 Task: Add a signature Kayla Brown containing With heartfelt thanks and warm wishes, Kayla Brown to email address softage.3@softage.net and add a label Water quality
Action: Mouse moved to (82, 121)
Screenshot: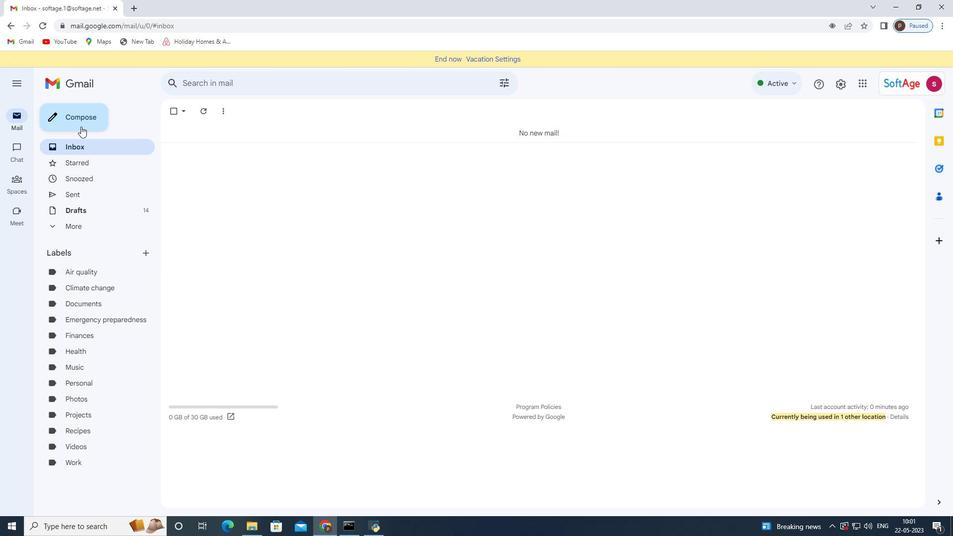 
Action: Mouse pressed left at (82, 121)
Screenshot: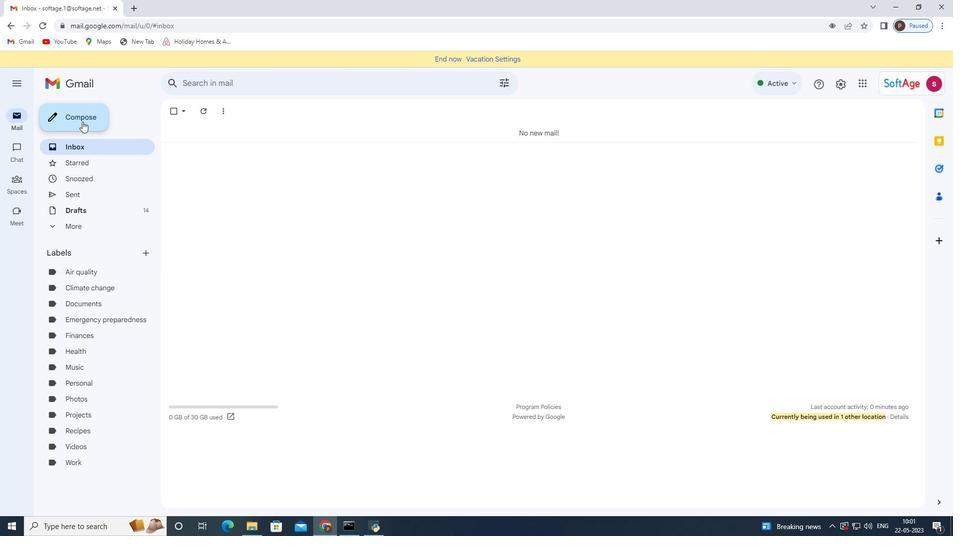 
Action: Mouse moved to (806, 501)
Screenshot: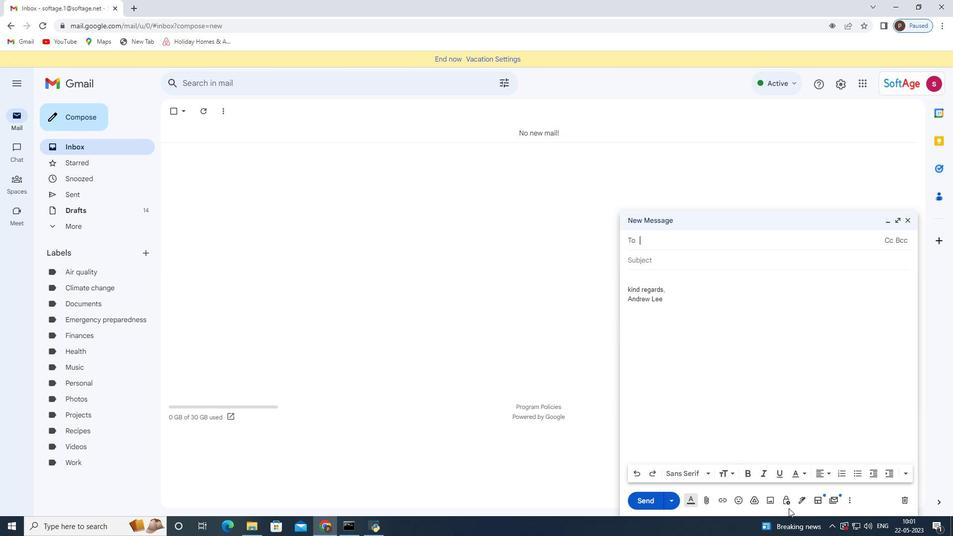 
Action: Mouse pressed left at (806, 501)
Screenshot: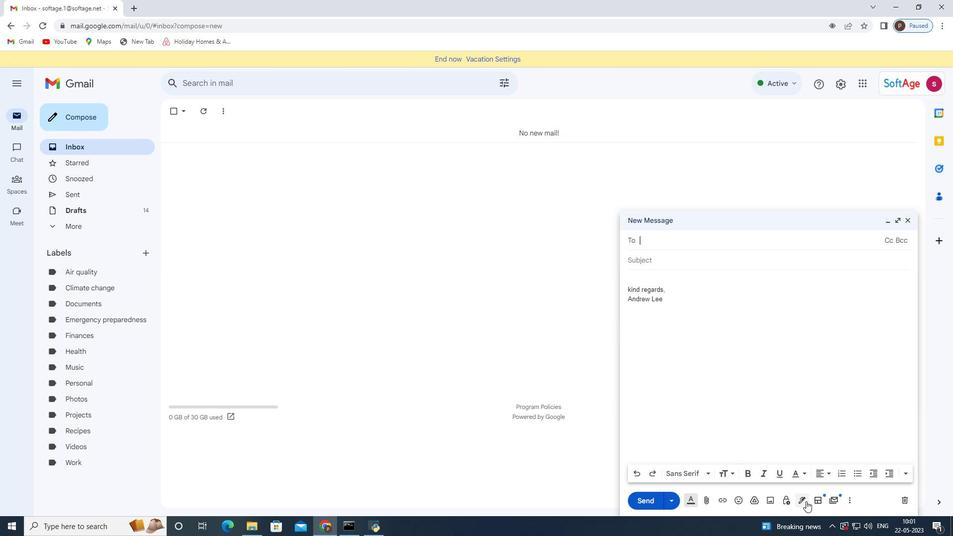 
Action: Mouse moved to (824, 451)
Screenshot: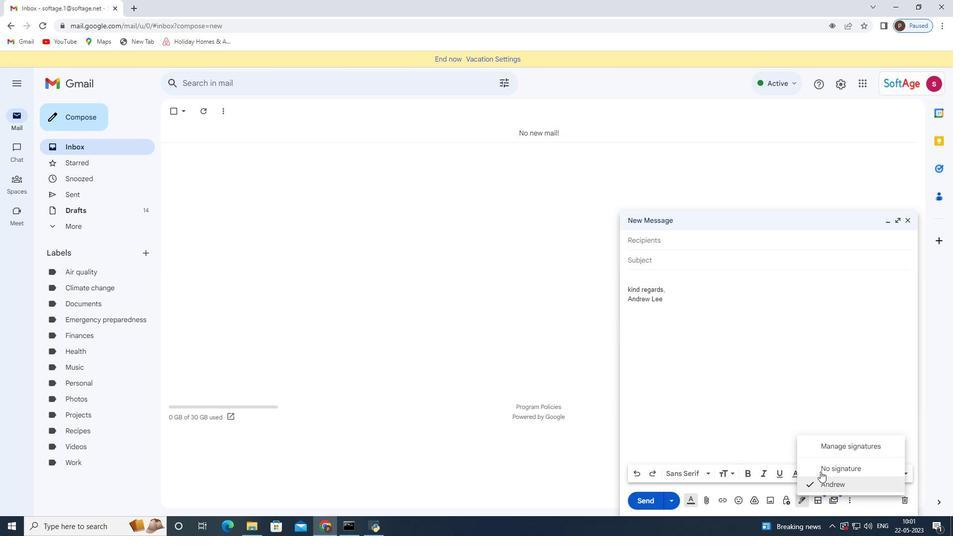 
Action: Mouse pressed left at (824, 451)
Screenshot: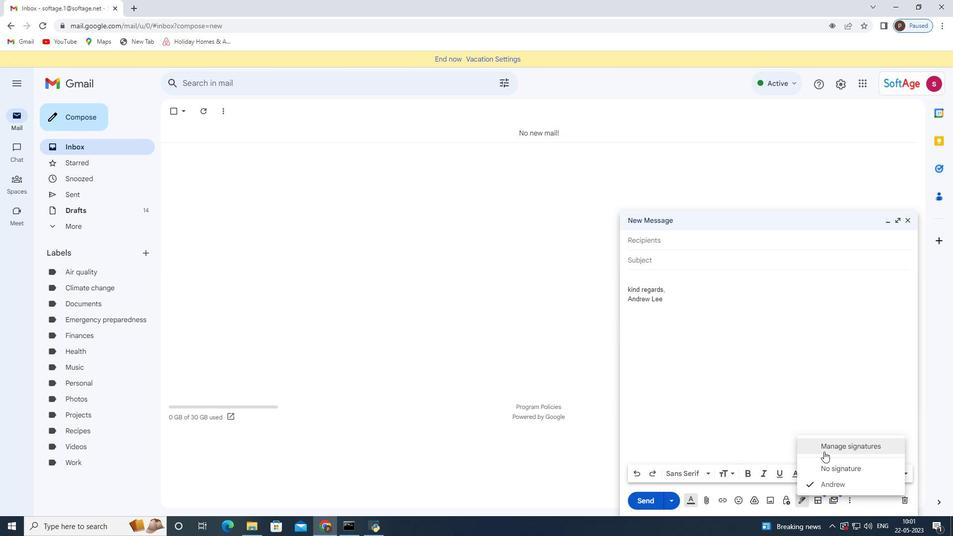 
Action: Mouse moved to (345, 376)
Screenshot: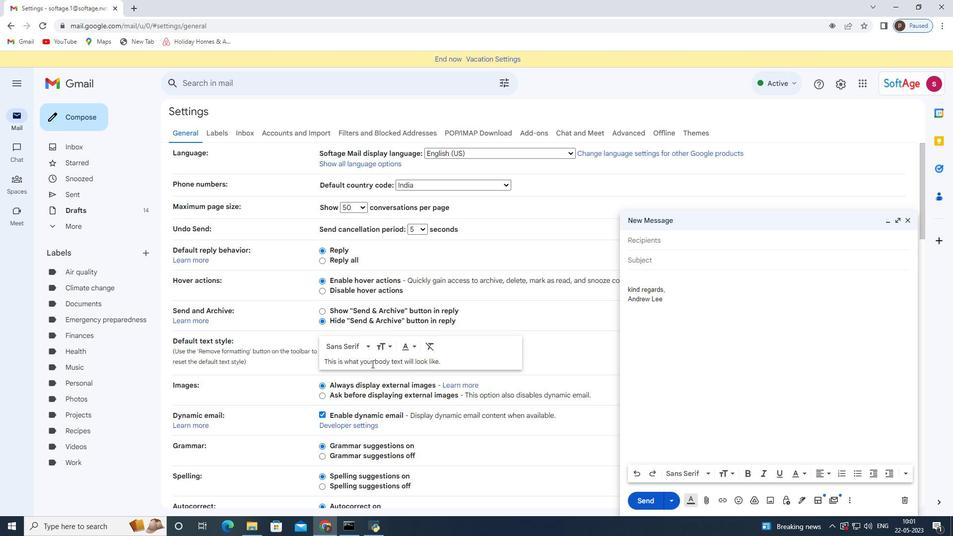 
Action: Mouse scrolled (345, 375) with delta (0, 0)
Screenshot: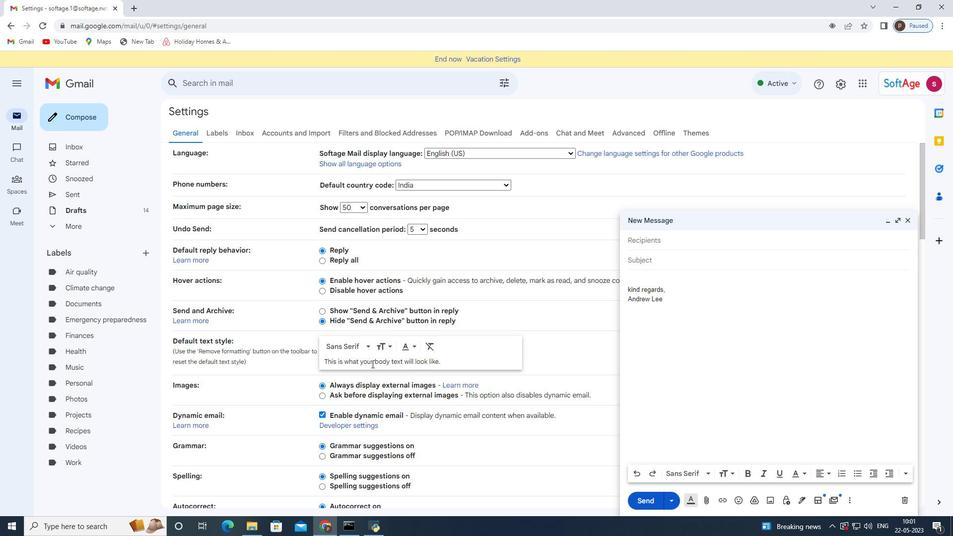
Action: Mouse moved to (345, 376)
Screenshot: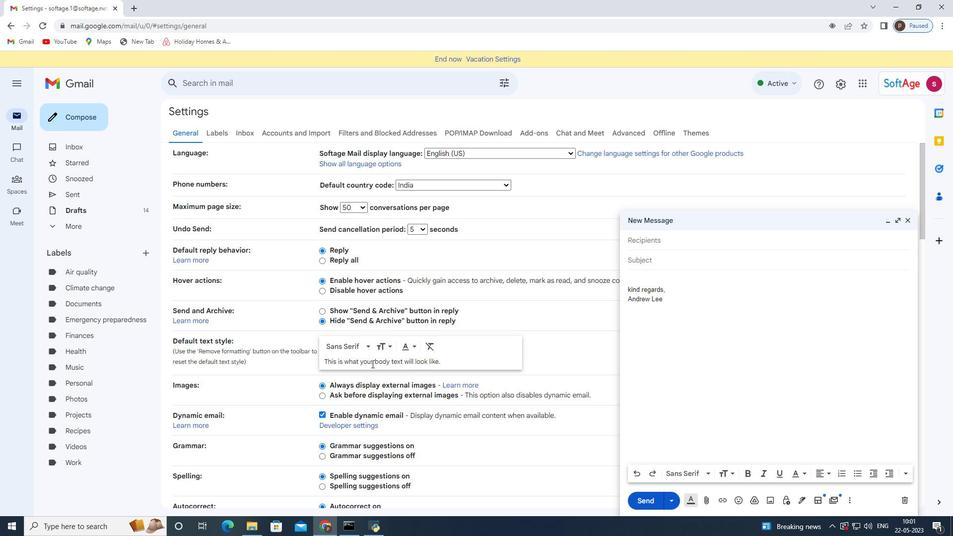 
Action: Mouse scrolled (345, 376) with delta (0, 0)
Screenshot: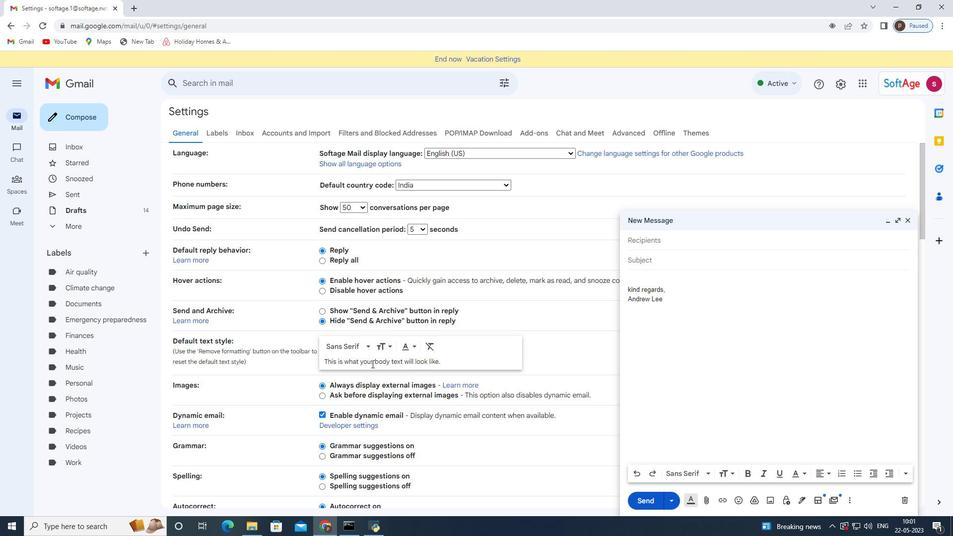 
Action: Mouse moved to (344, 380)
Screenshot: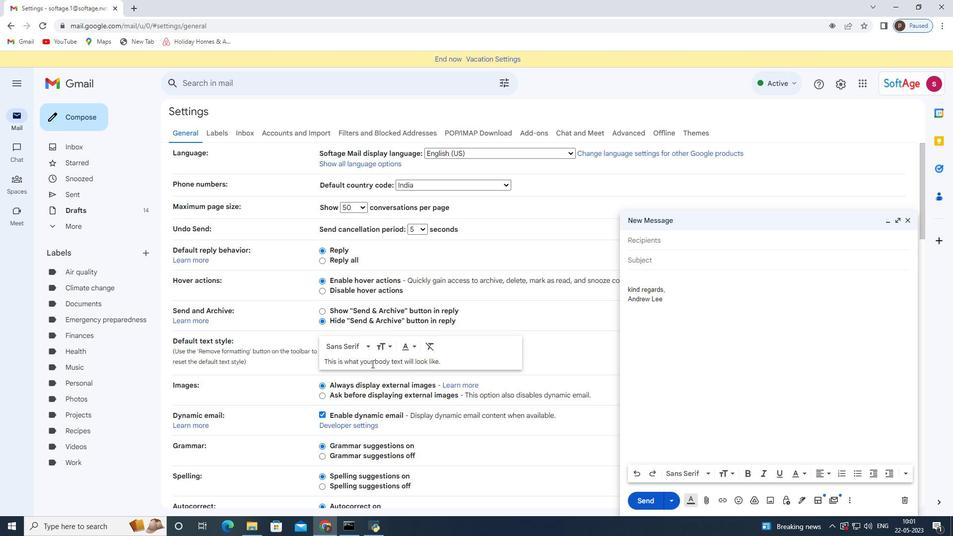 
Action: Mouse scrolled (344, 379) with delta (0, 0)
Screenshot: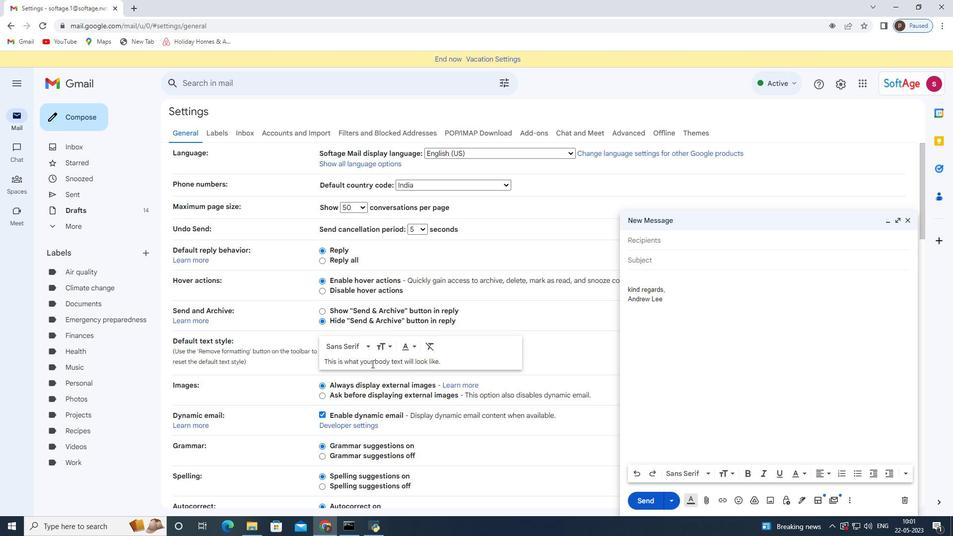 
Action: Mouse moved to (344, 383)
Screenshot: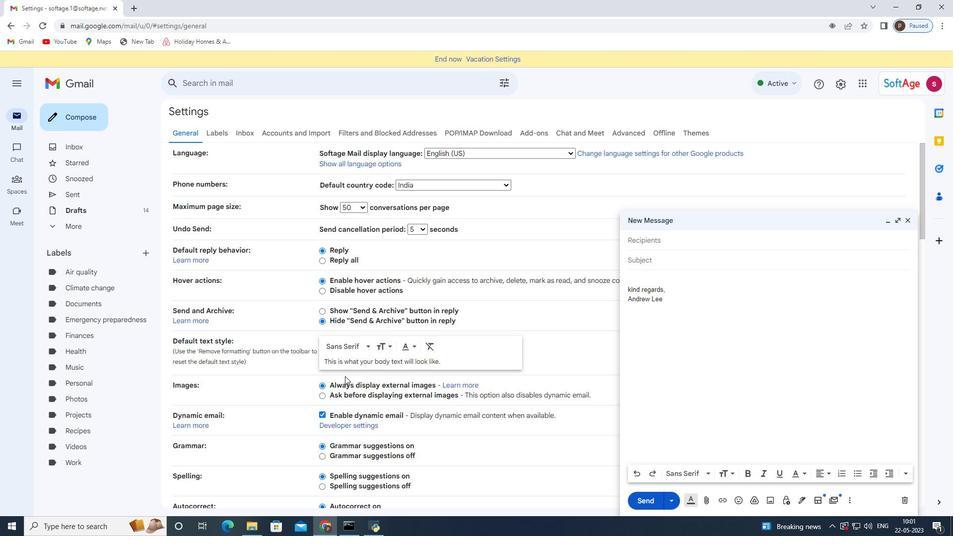
Action: Mouse scrolled (344, 383) with delta (0, 0)
Screenshot: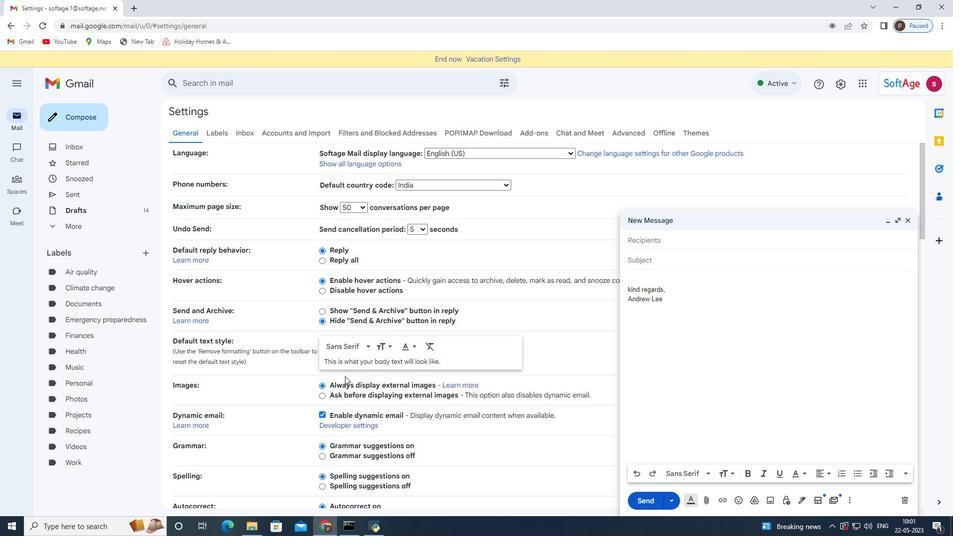 
Action: Mouse moved to (344, 387)
Screenshot: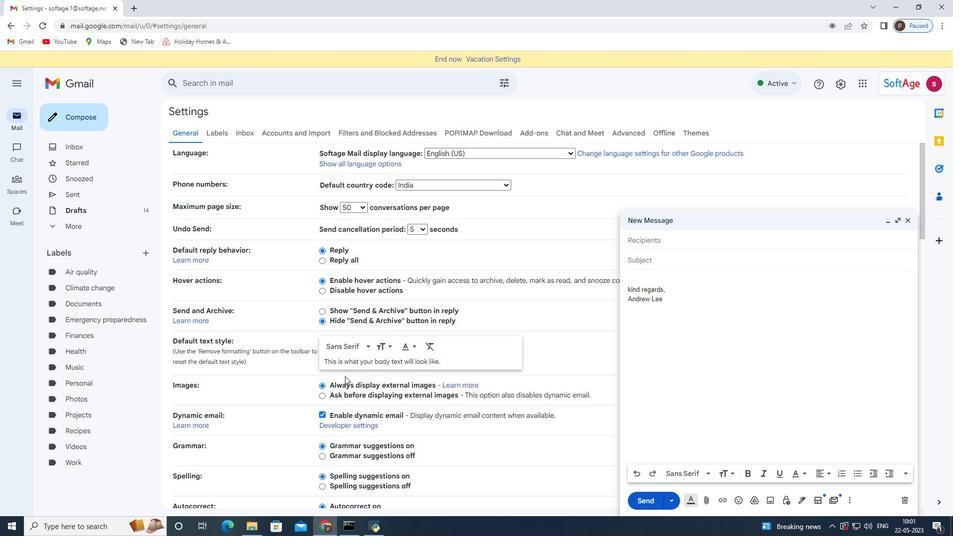 
Action: Mouse scrolled (344, 387) with delta (0, 0)
Screenshot: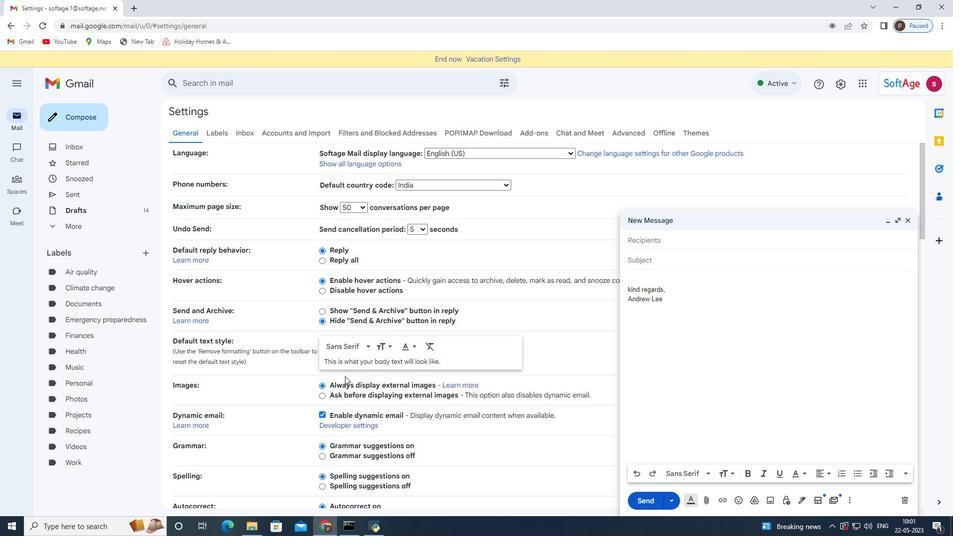 
Action: Mouse moved to (344, 392)
Screenshot: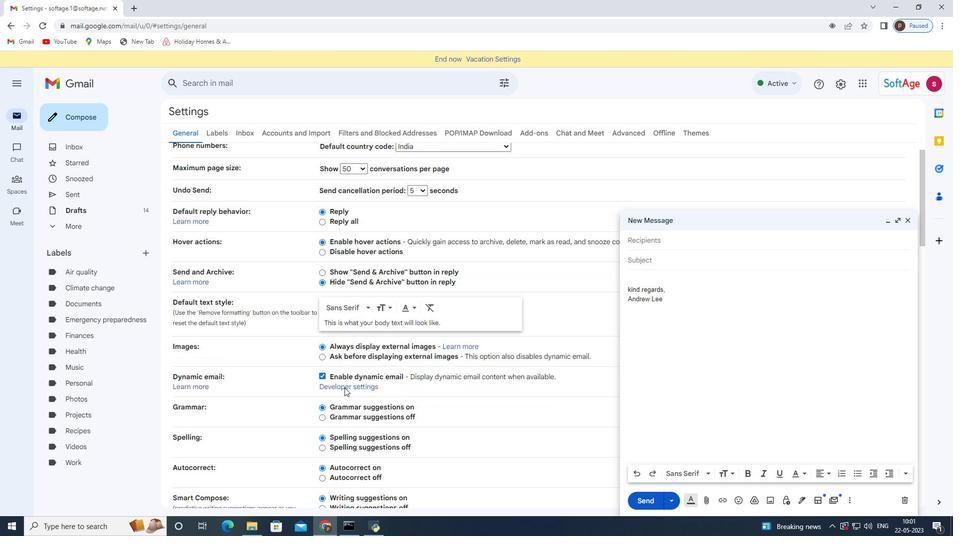 
Action: Mouse scrolled (344, 391) with delta (0, 0)
Screenshot: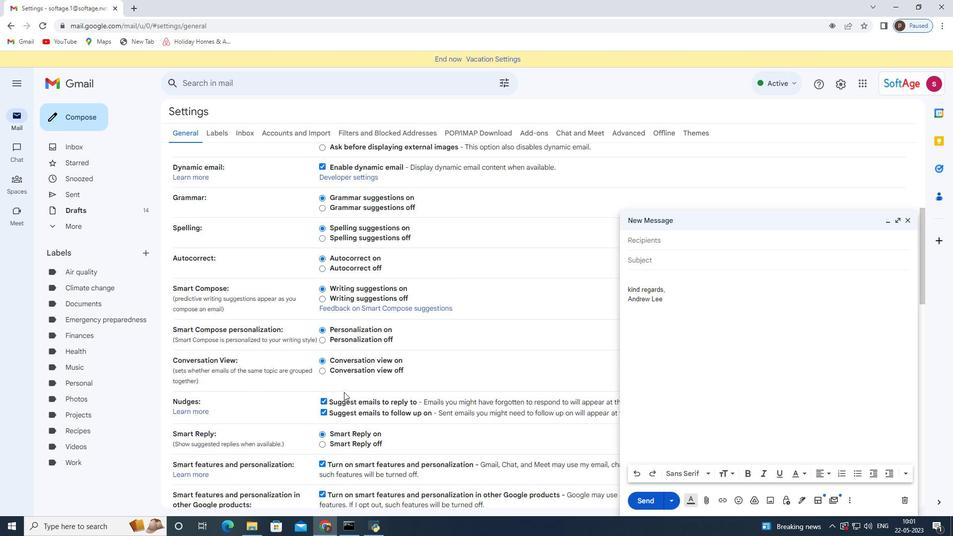 
Action: Mouse scrolled (344, 391) with delta (0, 0)
Screenshot: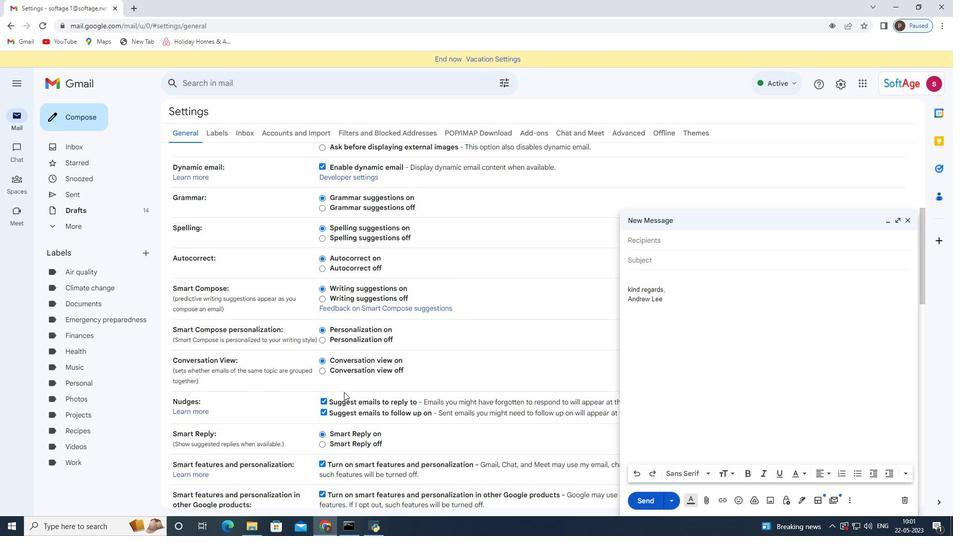 
Action: Mouse scrolled (344, 391) with delta (0, 0)
Screenshot: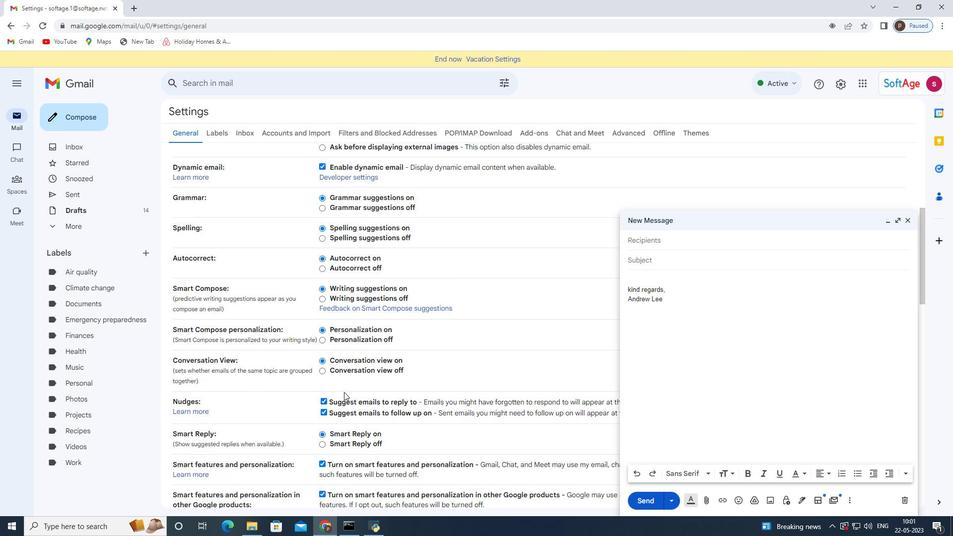 
Action: Mouse scrolled (344, 392) with delta (0, 0)
Screenshot: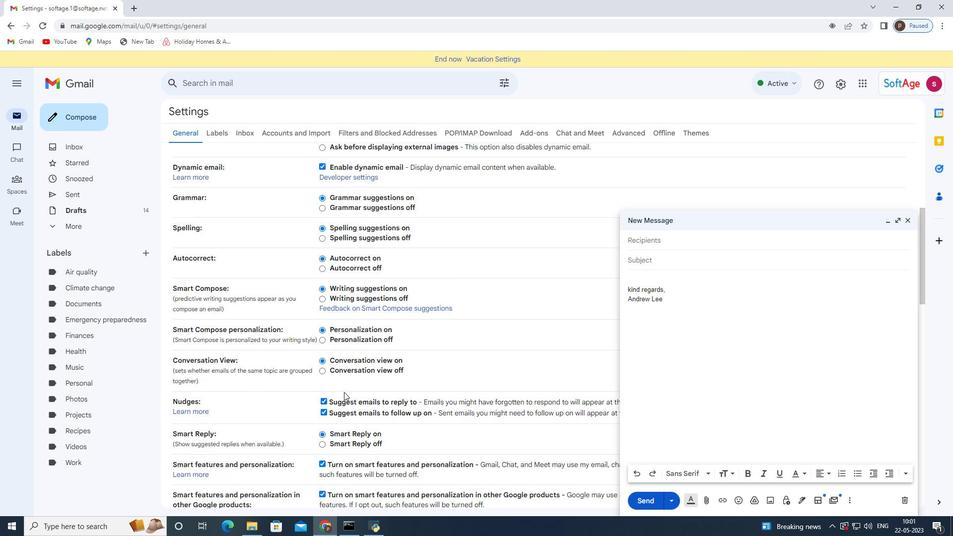 
Action: Mouse scrolled (344, 391) with delta (0, 0)
Screenshot: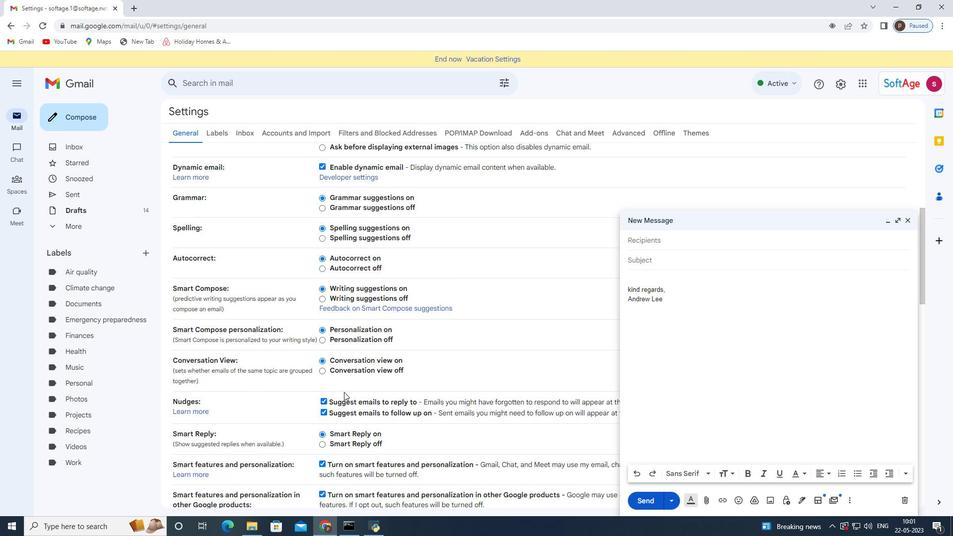 
Action: Mouse moved to (344, 390)
Screenshot: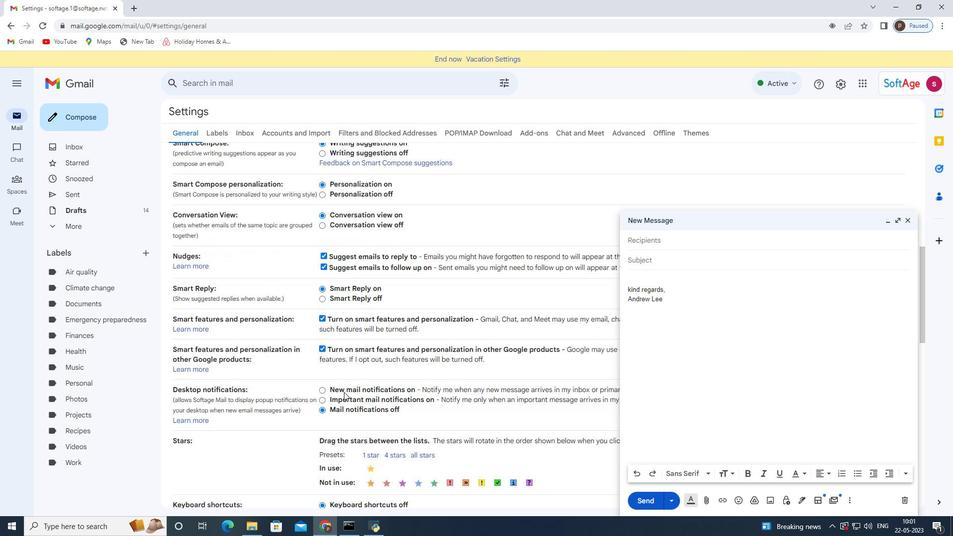 
Action: Mouse scrolled (344, 389) with delta (0, 0)
Screenshot: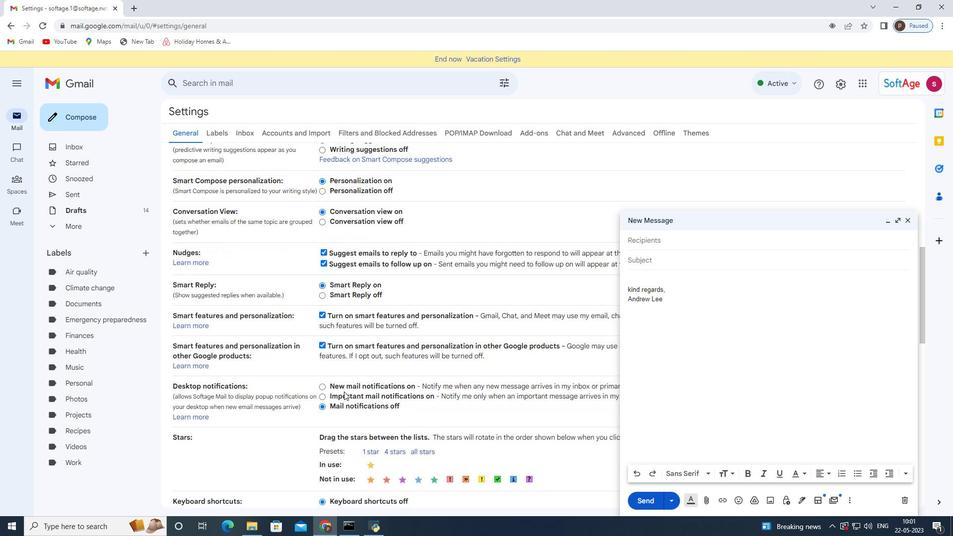 
Action: Mouse scrolled (344, 389) with delta (0, 0)
Screenshot: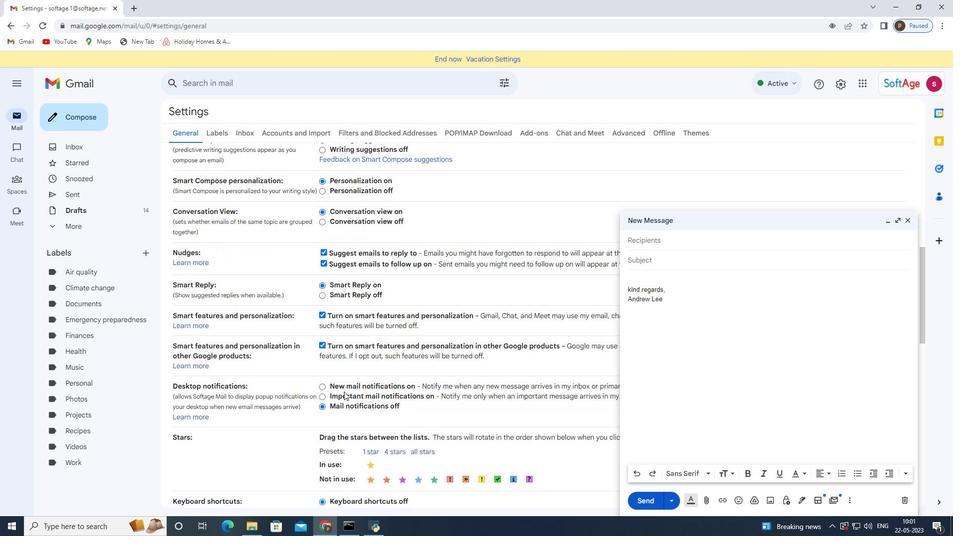 
Action: Mouse scrolled (344, 389) with delta (0, 0)
Screenshot: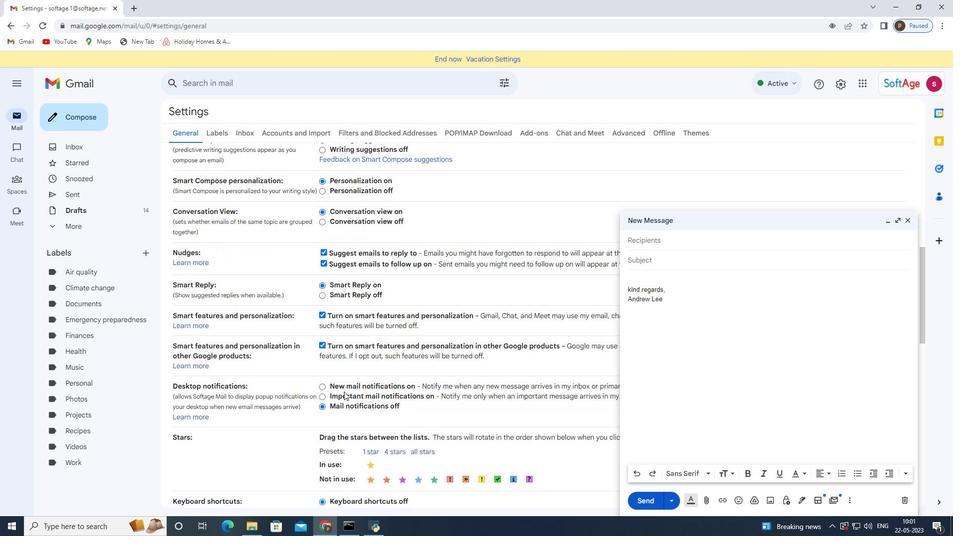 
Action: Mouse scrolled (344, 389) with delta (0, 0)
Screenshot: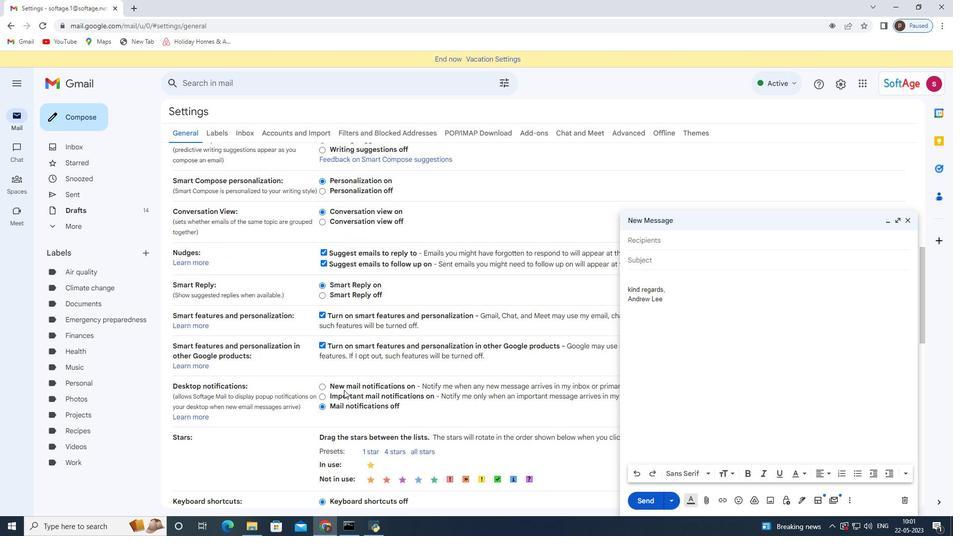 
Action: Mouse moved to (346, 382)
Screenshot: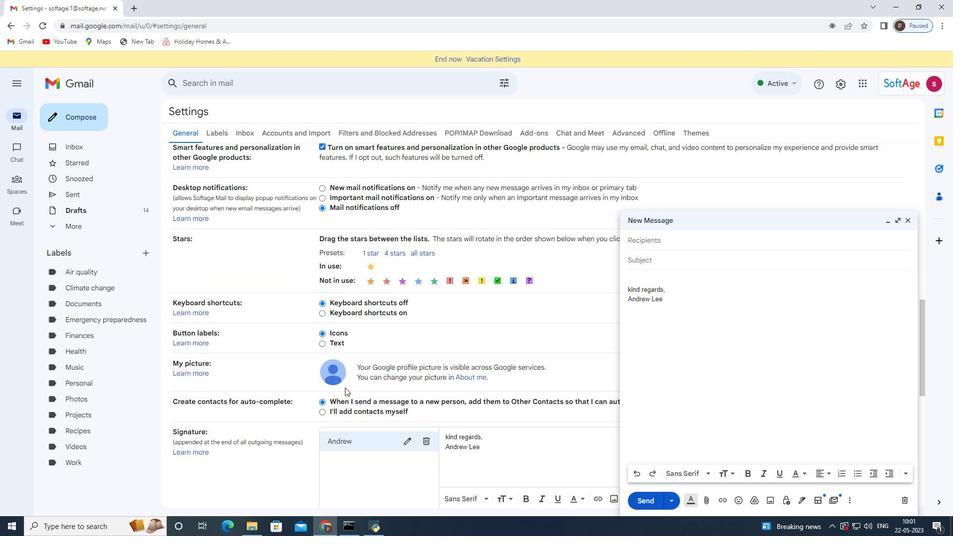 
Action: Mouse scrolled (346, 382) with delta (0, 0)
Screenshot: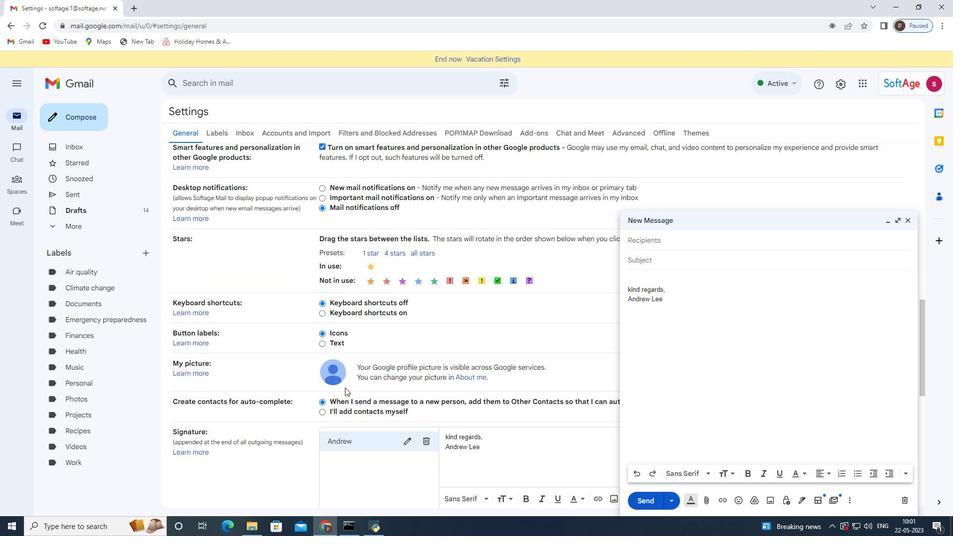 
Action: Mouse scrolled (346, 382) with delta (0, 0)
Screenshot: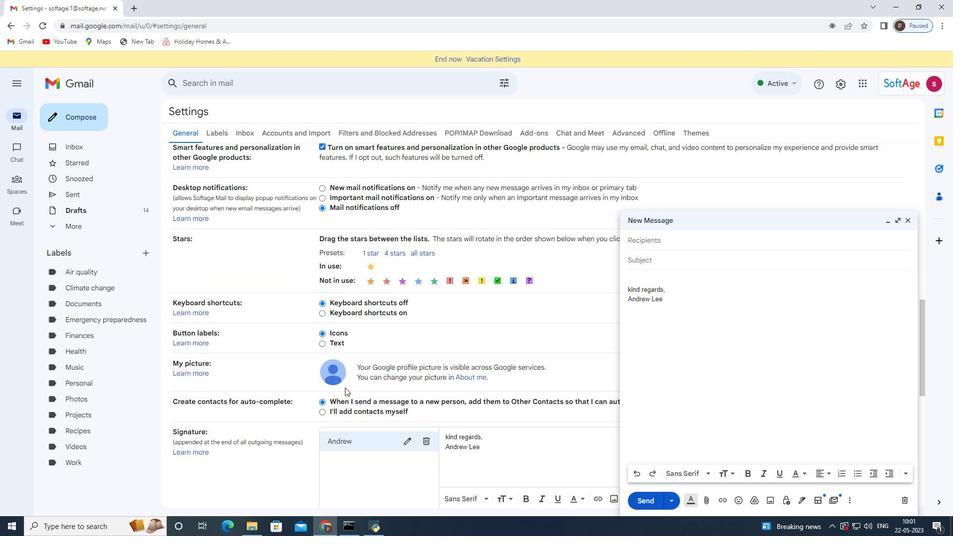 
Action: Mouse moved to (346, 382)
Screenshot: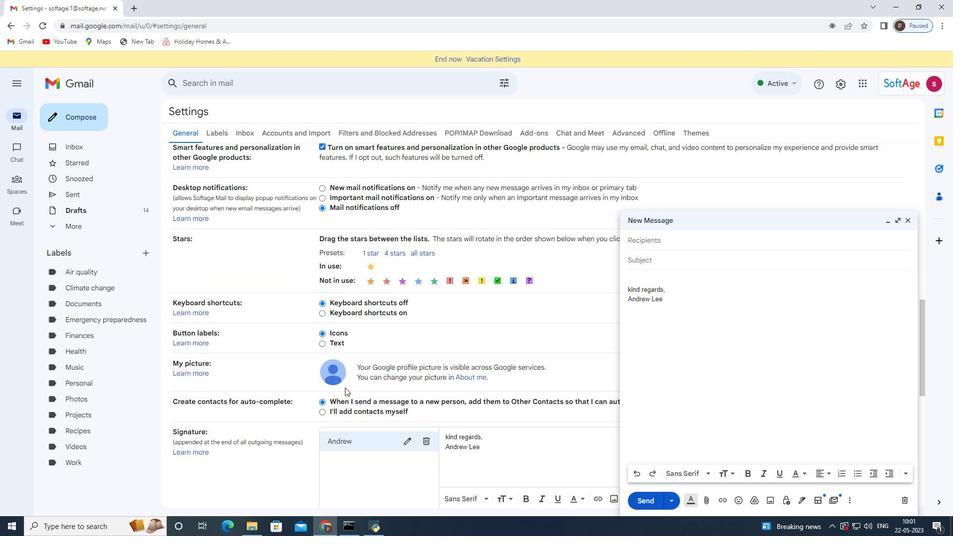 
Action: Mouse scrolled (346, 382) with delta (0, 0)
Screenshot: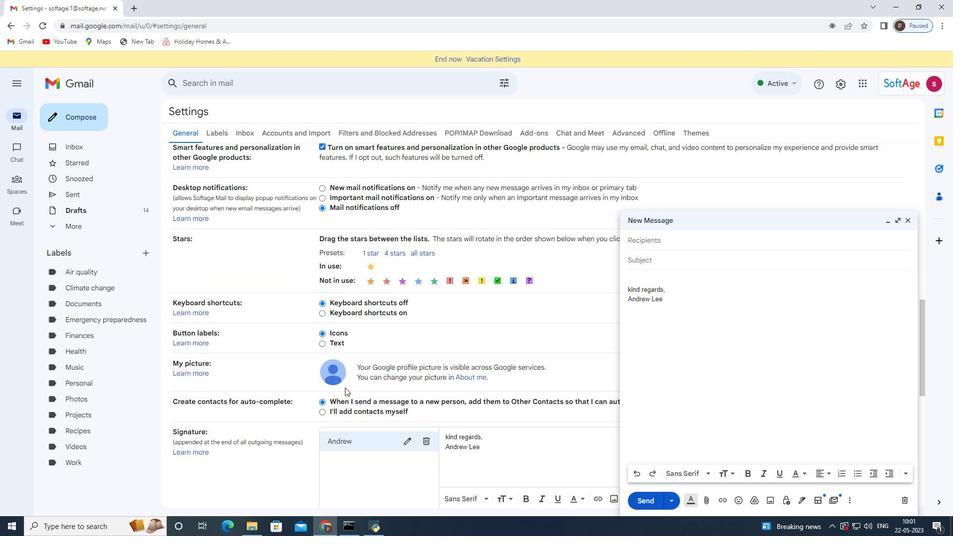 
Action: Mouse scrolled (346, 381) with delta (0, 0)
Screenshot: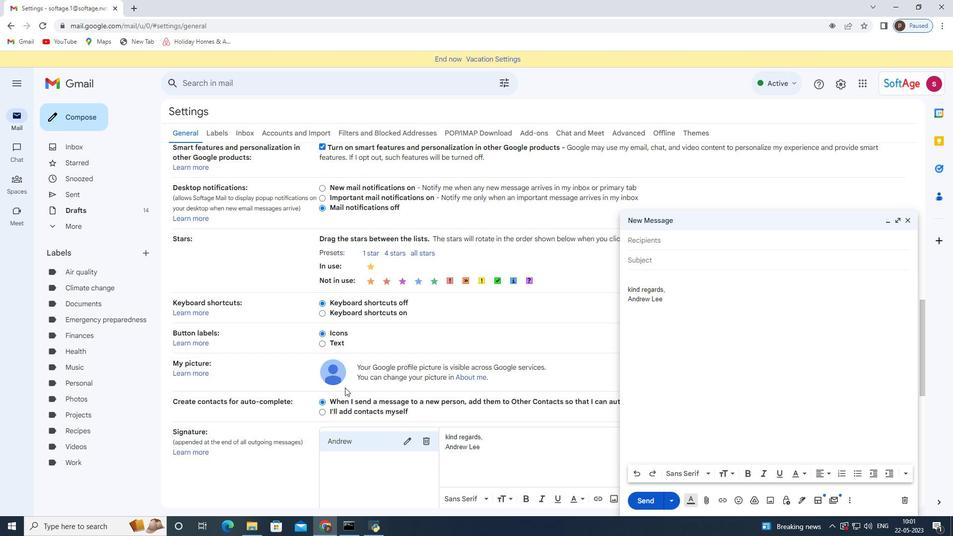 
Action: Mouse moved to (424, 343)
Screenshot: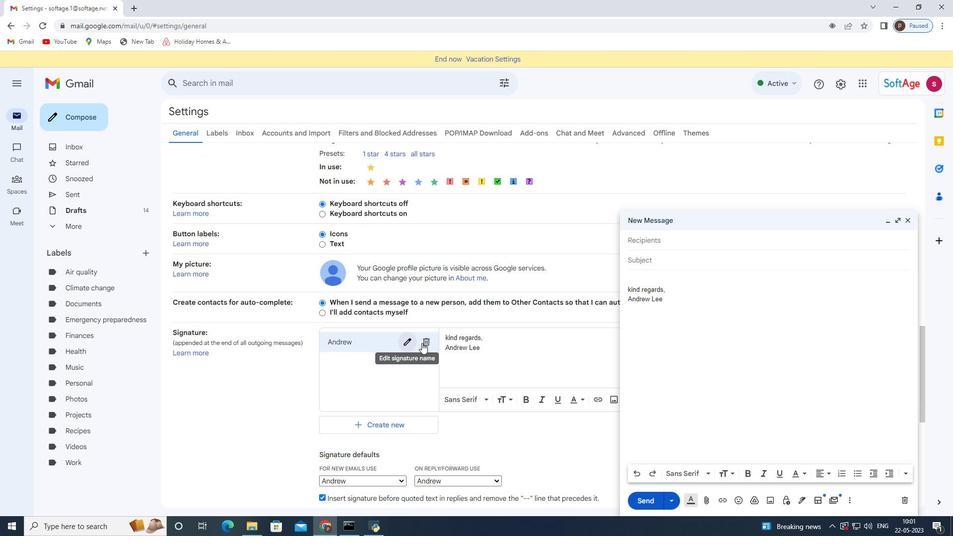 
Action: Mouse pressed left at (424, 343)
Screenshot: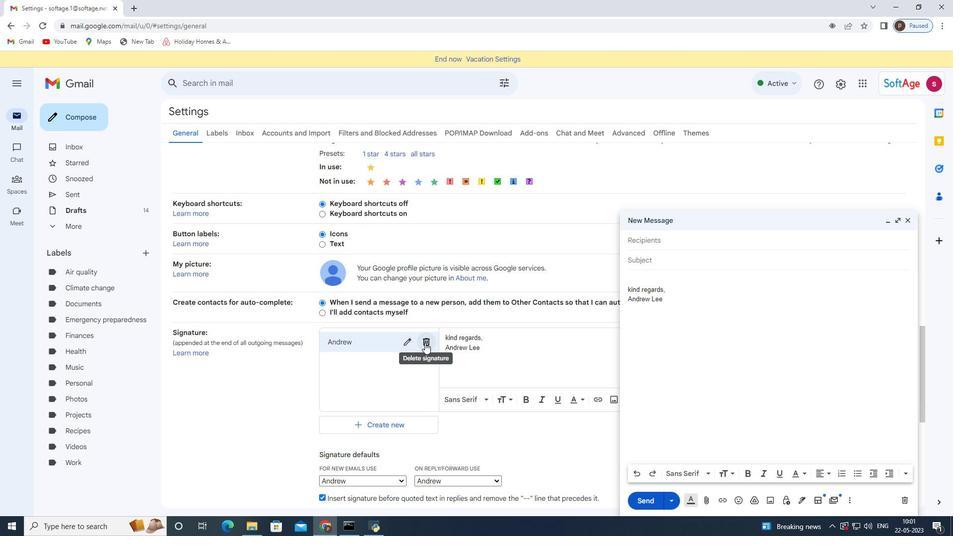 
Action: Mouse moved to (560, 305)
Screenshot: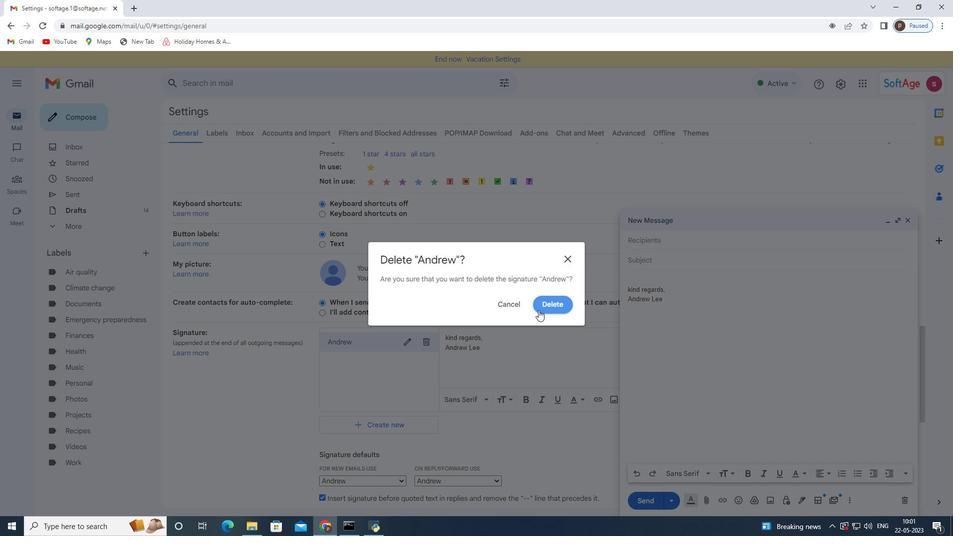 
Action: Mouse pressed left at (560, 305)
Screenshot: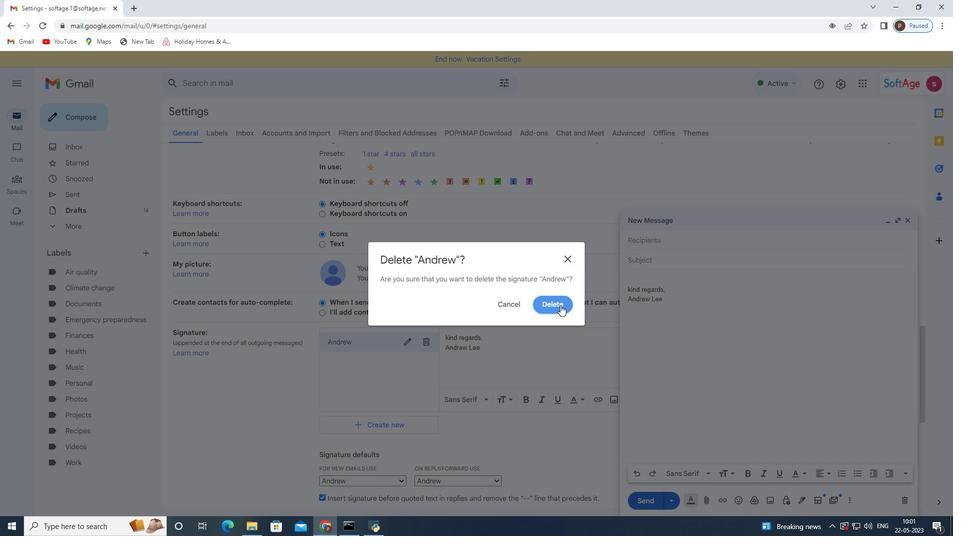 
Action: Mouse moved to (349, 350)
Screenshot: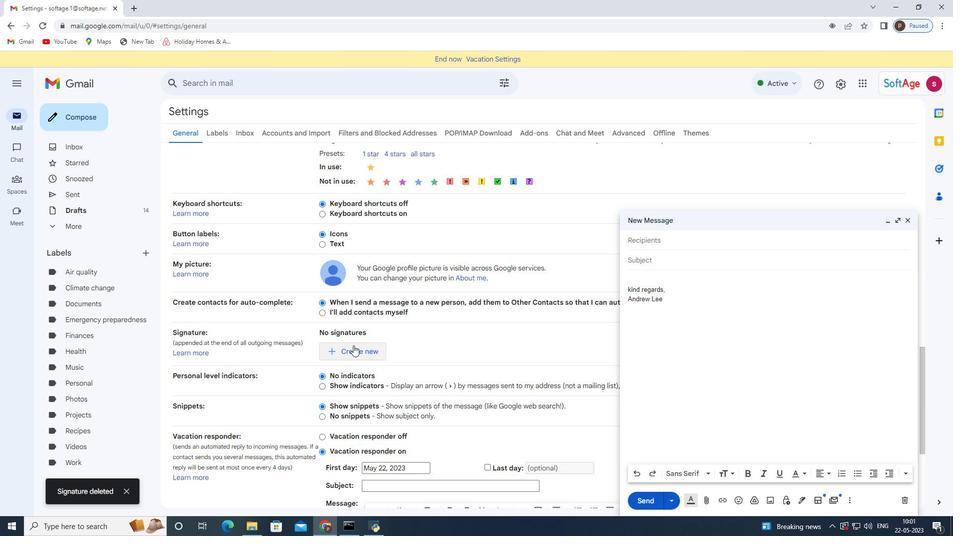 
Action: Mouse pressed left at (349, 350)
Screenshot: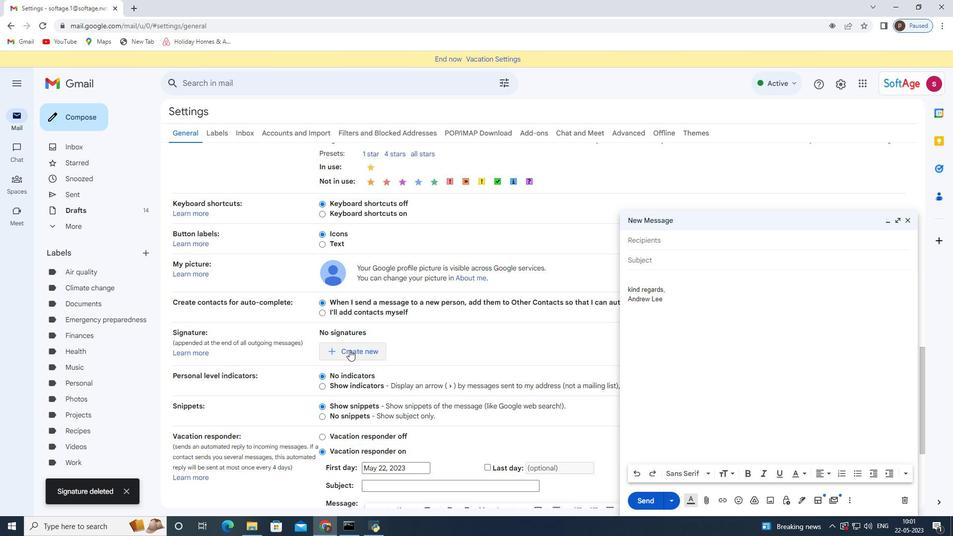 
Action: Mouse moved to (389, 278)
Screenshot: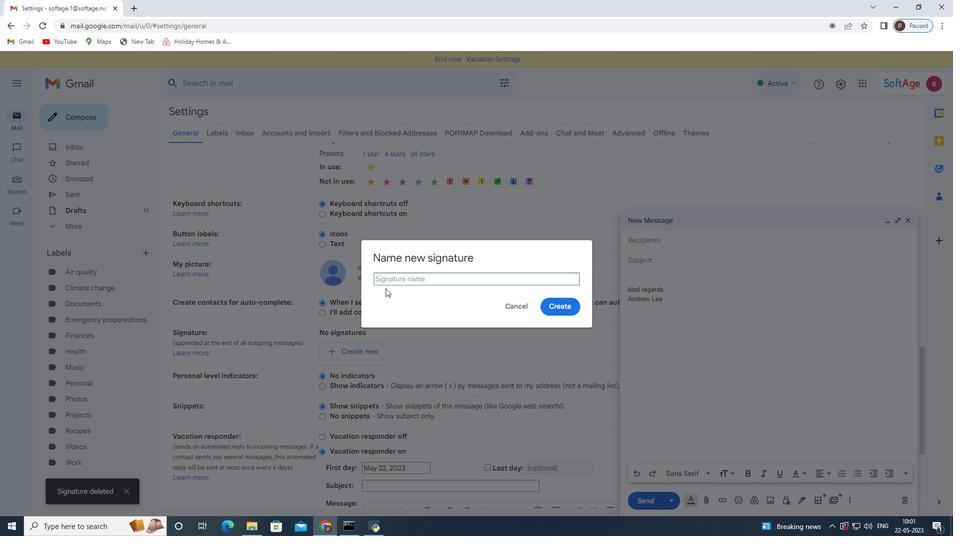 
Action: Mouse pressed left at (389, 278)
Screenshot: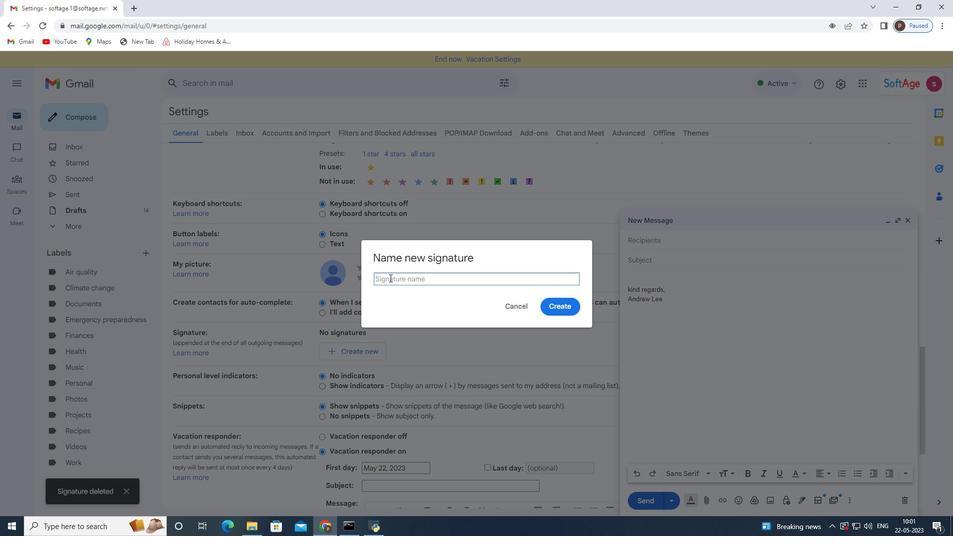 
Action: Key pressed <Key.shift>Kayla<Key.space><Key.shift>Brown
Screenshot: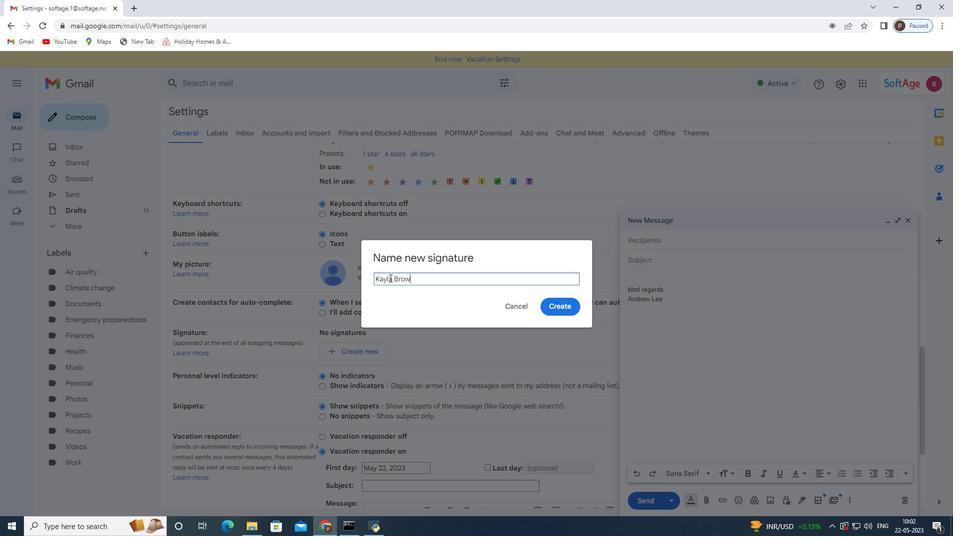 
Action: Mouse moved to (556, 305)
Screenshot: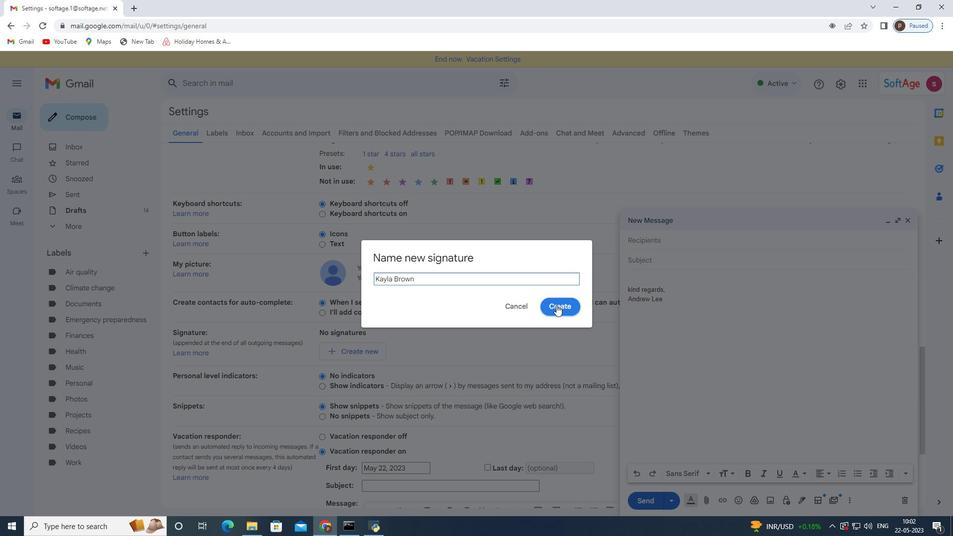 
Action: Mouse pressed left at (556, 305)
Screenshot: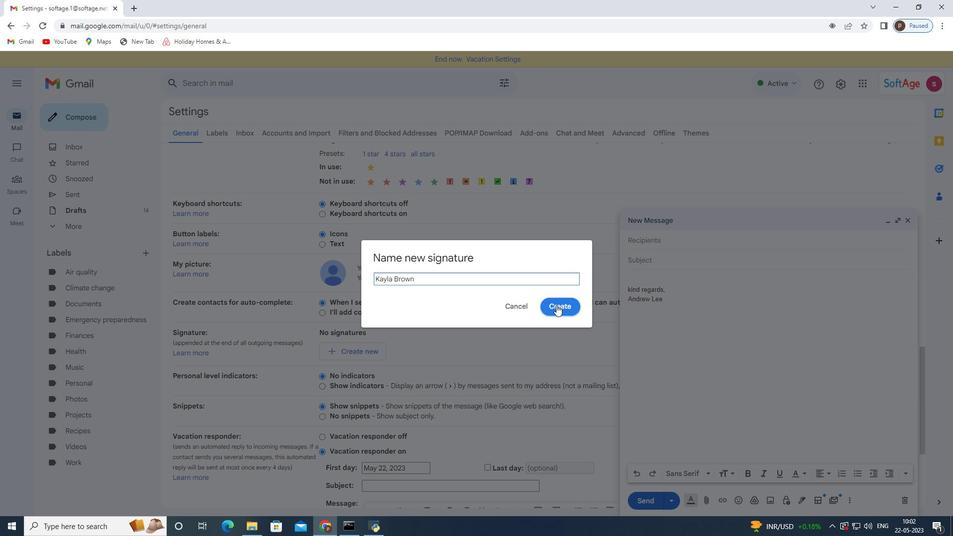 
Action: Mouse moved to (466, 340)
Screenshot: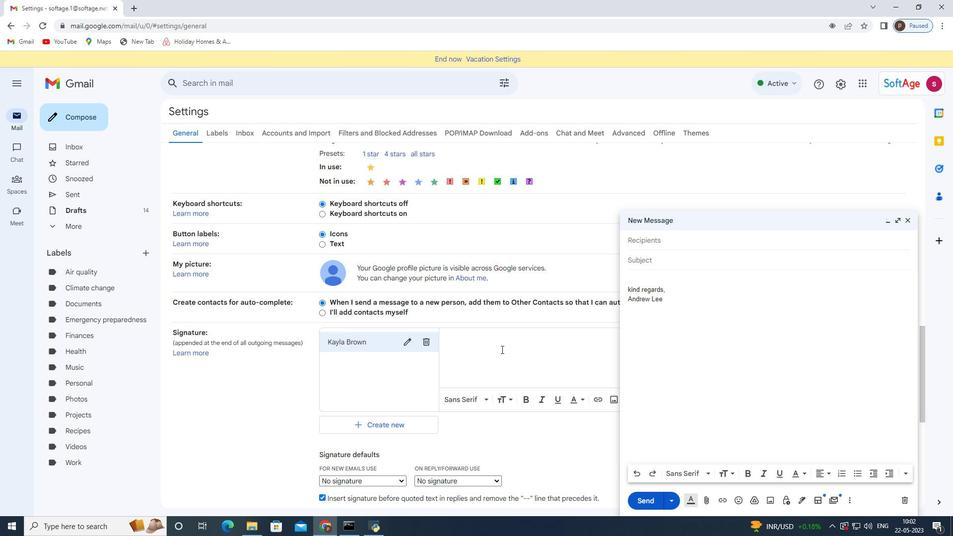 
Action: Mouse pressed left at (466, 340)
Screenshot: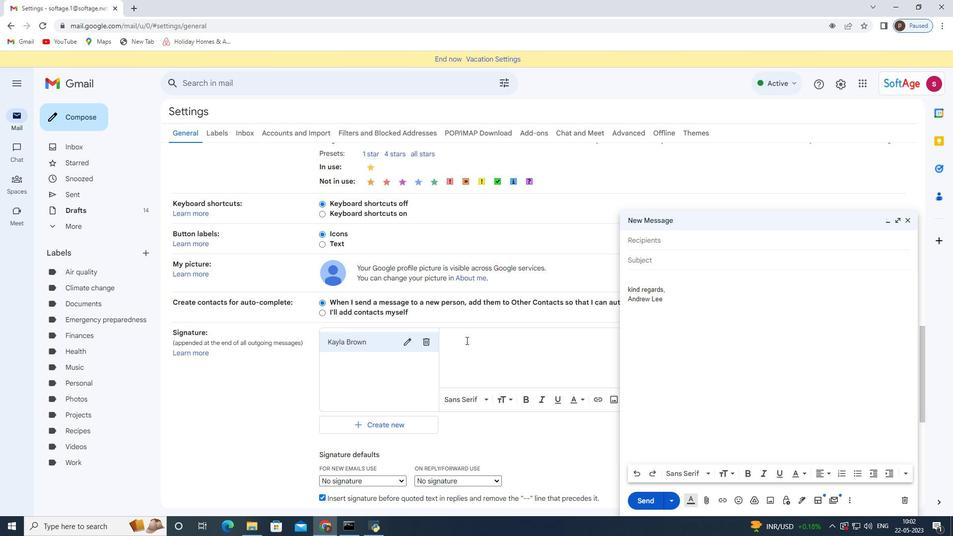 
Action: Key pressed <Key.shift>With<Key.space><Key.backspace><Key.backspace><Key.backspace><Key.backspace><Key.backspace><Key.backspace>heartfelt<Key.space>thanks<Key.space>and<Key.space>warm<Key.space>wishes,<Key.enter><Key.shift>Kayla<Key.space><Key.shift>Brown
Screenshot: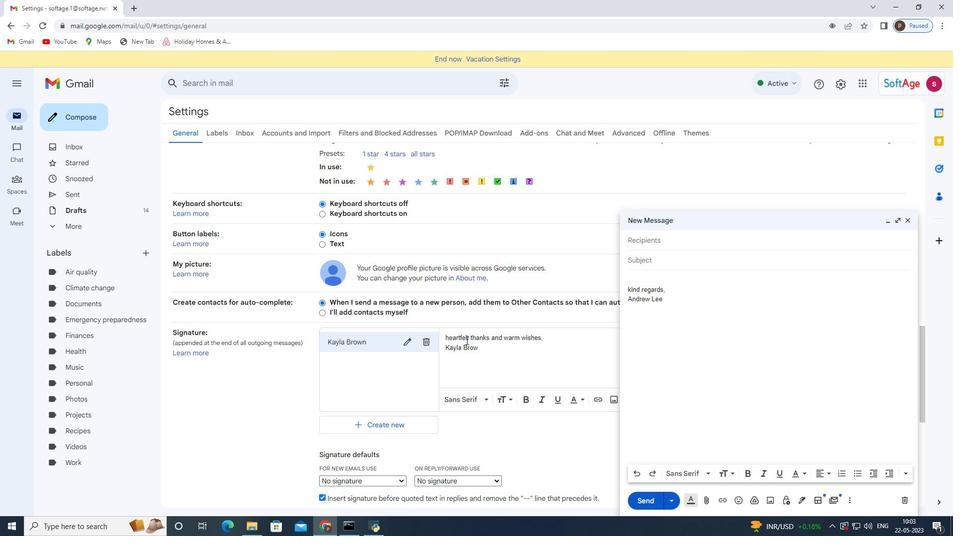 
Action: Mouse scrolled (466, 341) with delta (0, 0)
Screenshot: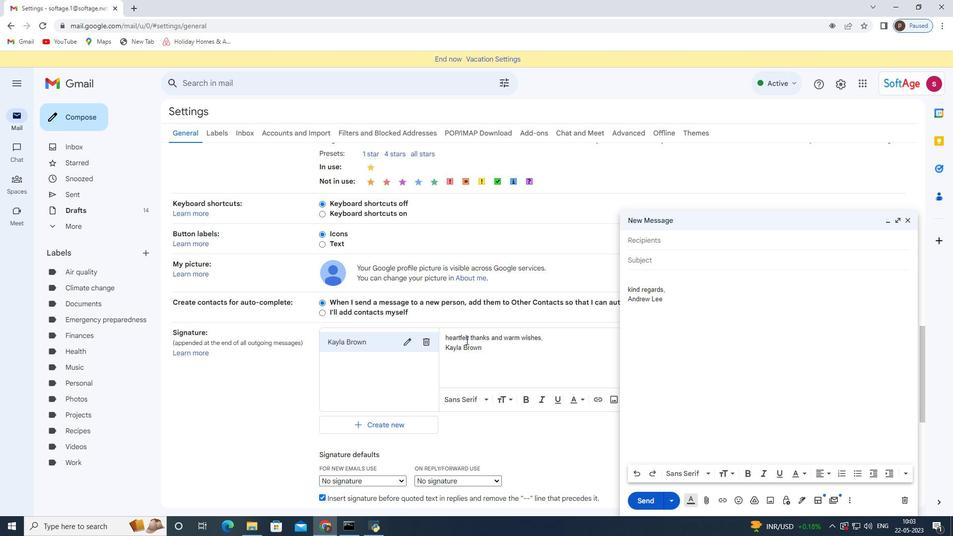 
Action: Mouse scrolled (466, 341) with delta (0, 0)
Screenshot: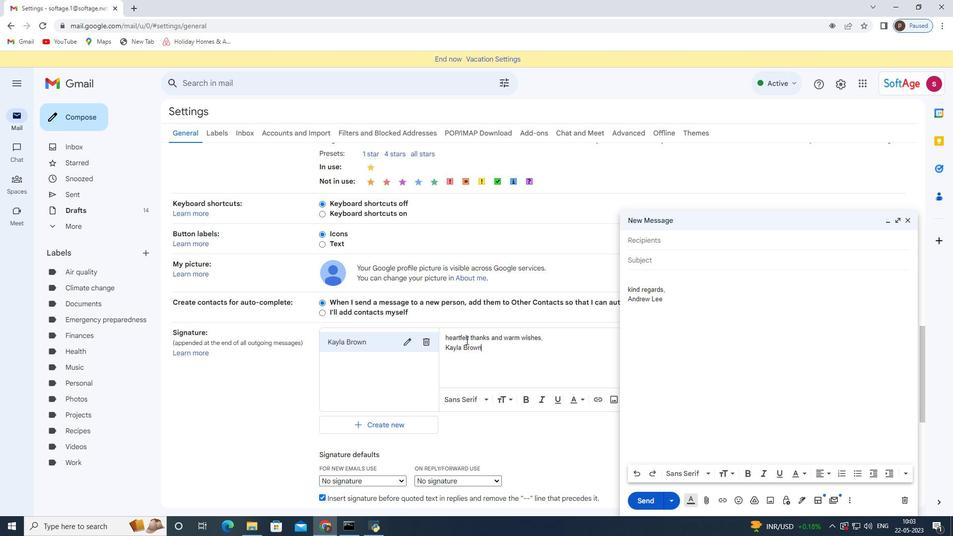 
Action: Mouse scrolled (466, 341) with delta (0, 0)
Screenshot: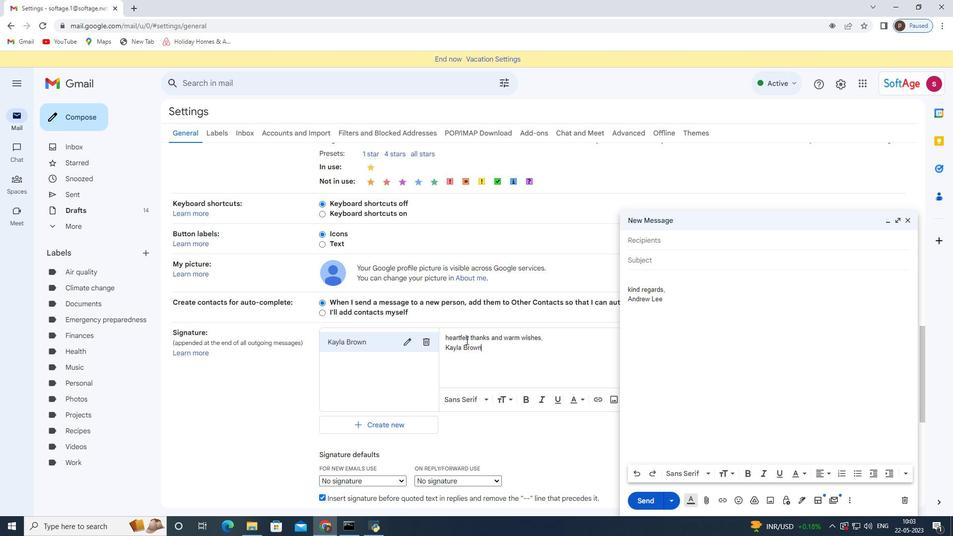 
Action: Mouse scrolled (466, 340) with delta (0, 0)
Screenshot: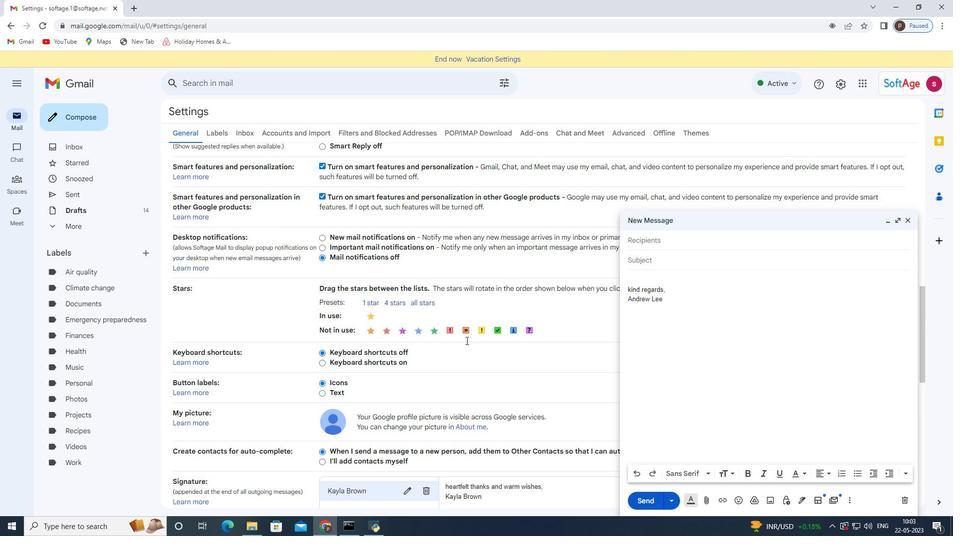 
Action: Mouse scrolled (466, 340) with delta (0, 0)
Screenshot: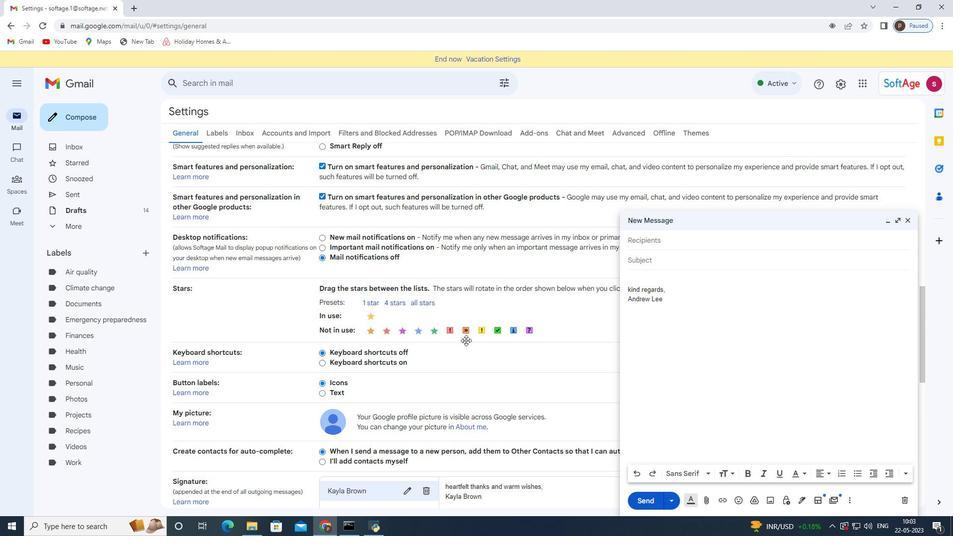 
Action: Mouse moved to (464, 340)
Screenshot: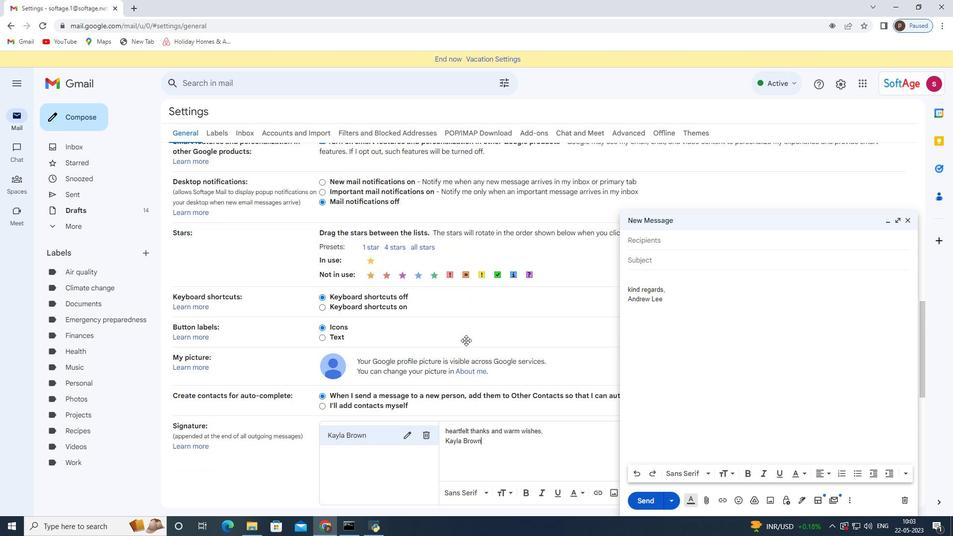
Action: Mouse scrolled (464, 340) with delta (0, 0)
Screenshot: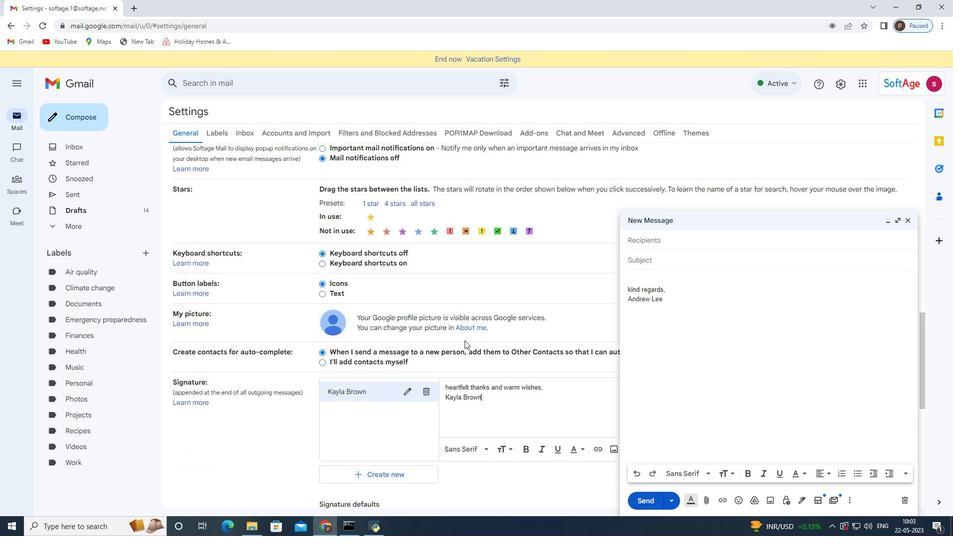 
Action: Mouse scrolled (464, 340) with delta (0, 0)
Screenshot: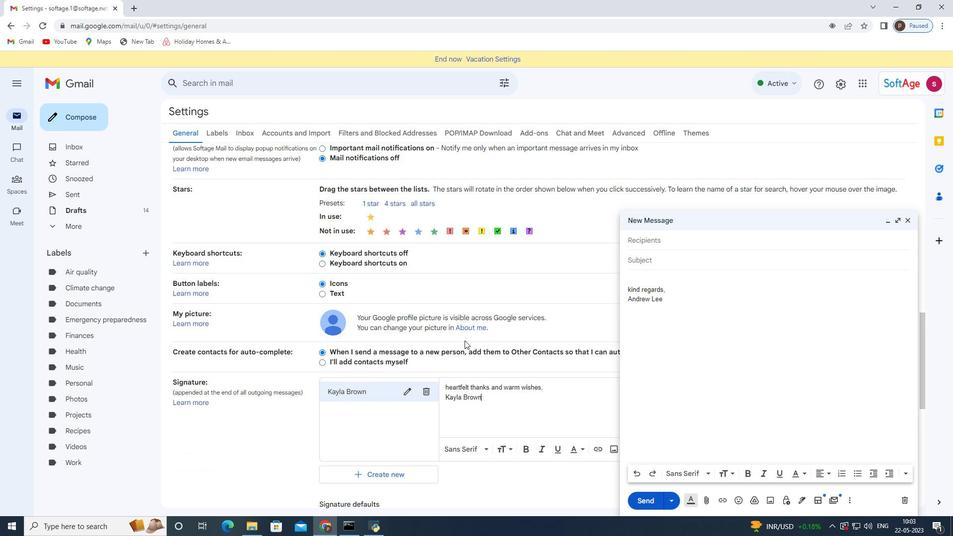 
Action: Mouse moved to (464, 340)
Screenshot: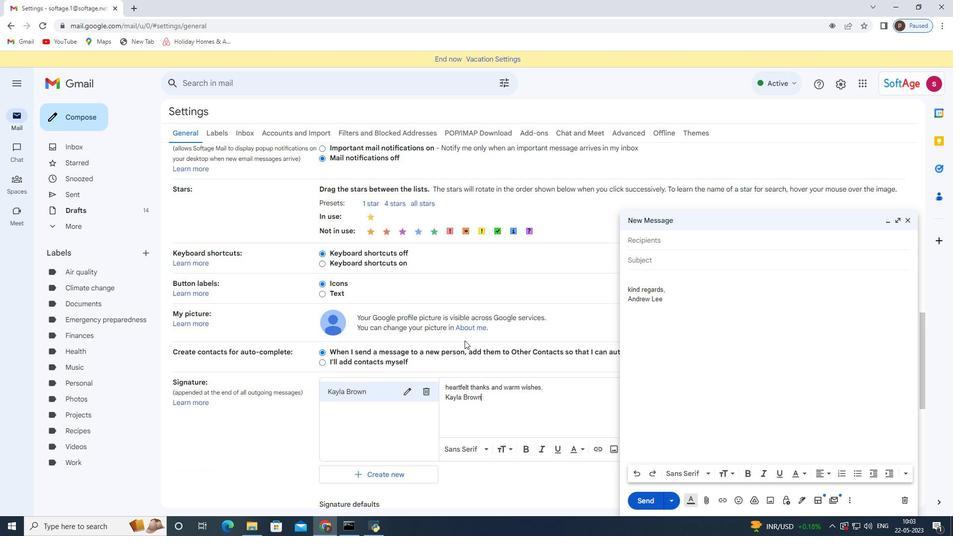 
Action: Mouse scrolled (464, 340) with delta (0, 0)
Screenshot: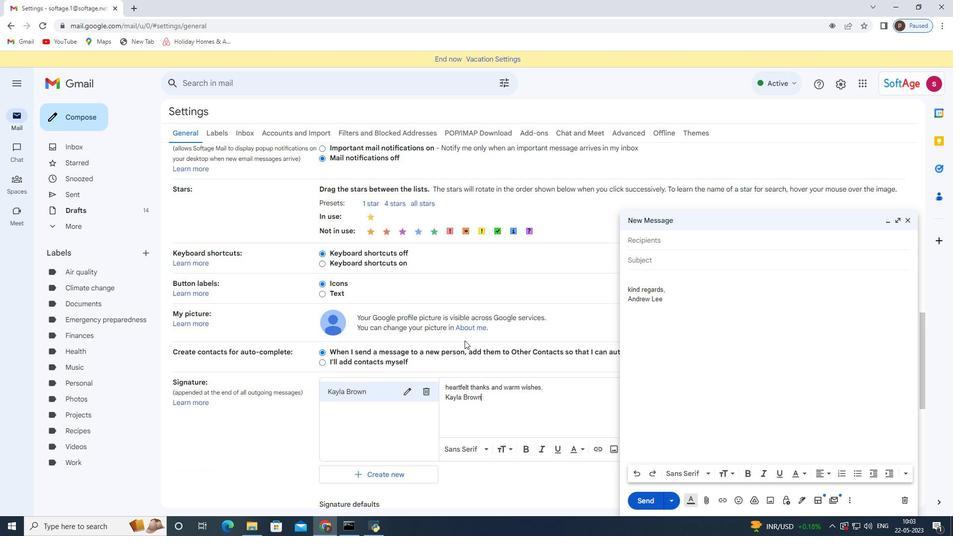 
Action: Mouse moved to (464, 340)
Screenshot: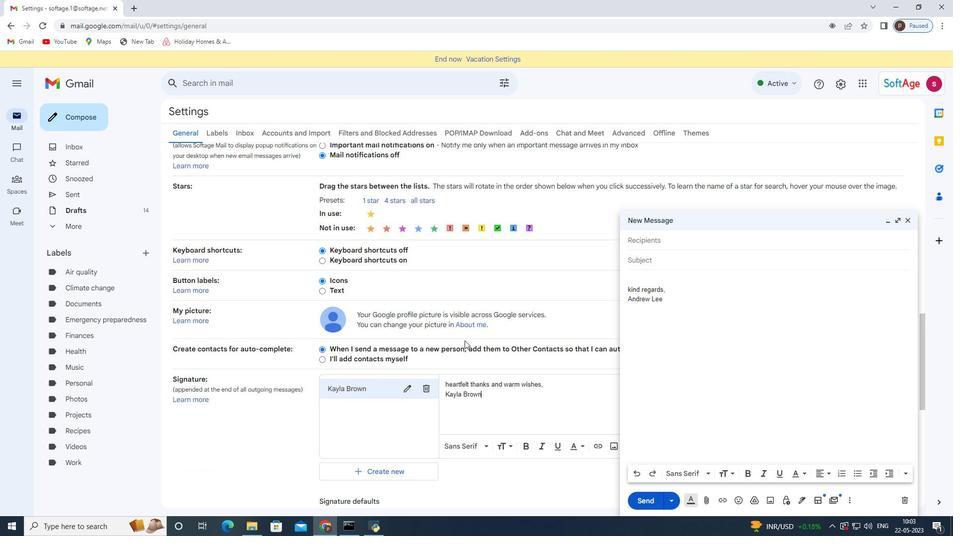 
Action: Mouse scrolled (464, 340) with delta (0, 0)
Screenshot: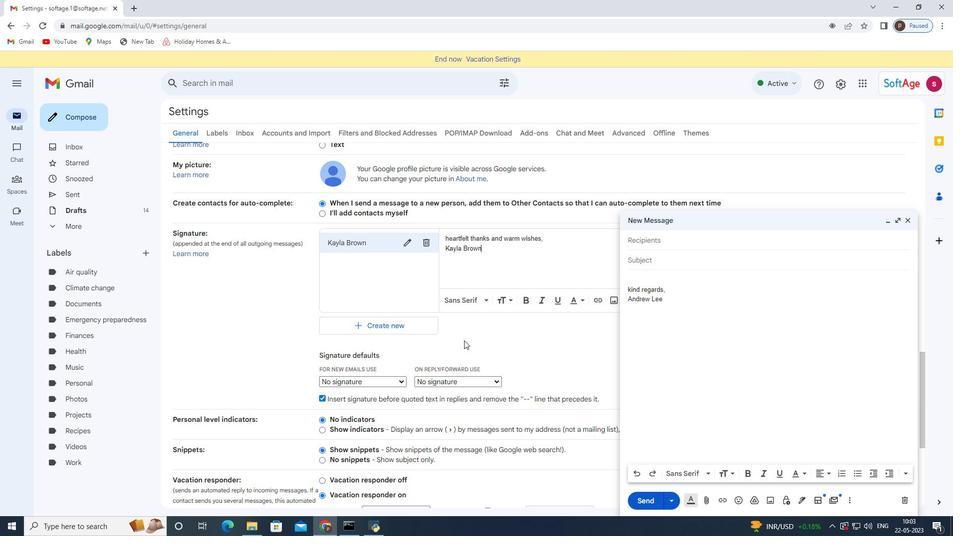 
Action: Mouse moved to (480, 338)
Screenshot: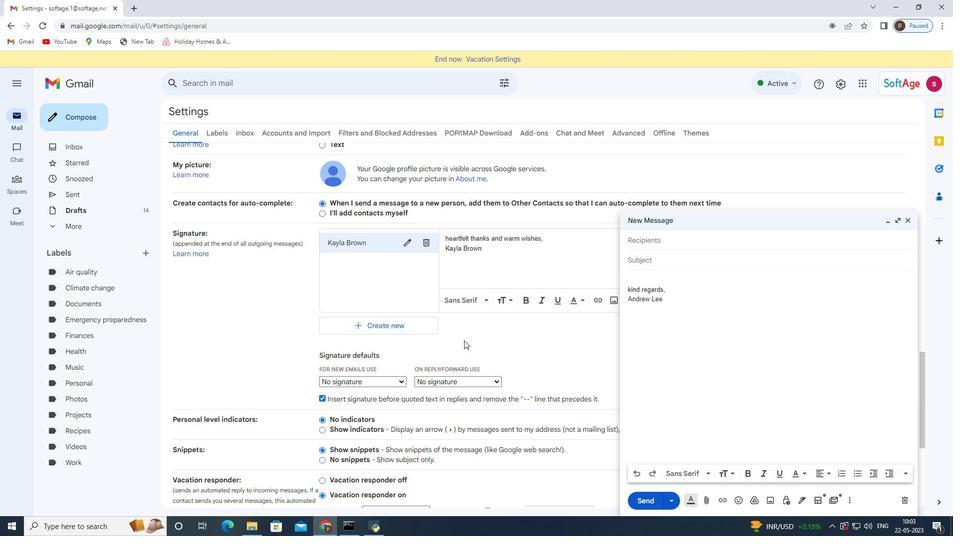 
Action: Mouse scrolled (480, 337) with delta (0, 0)
Screenshot: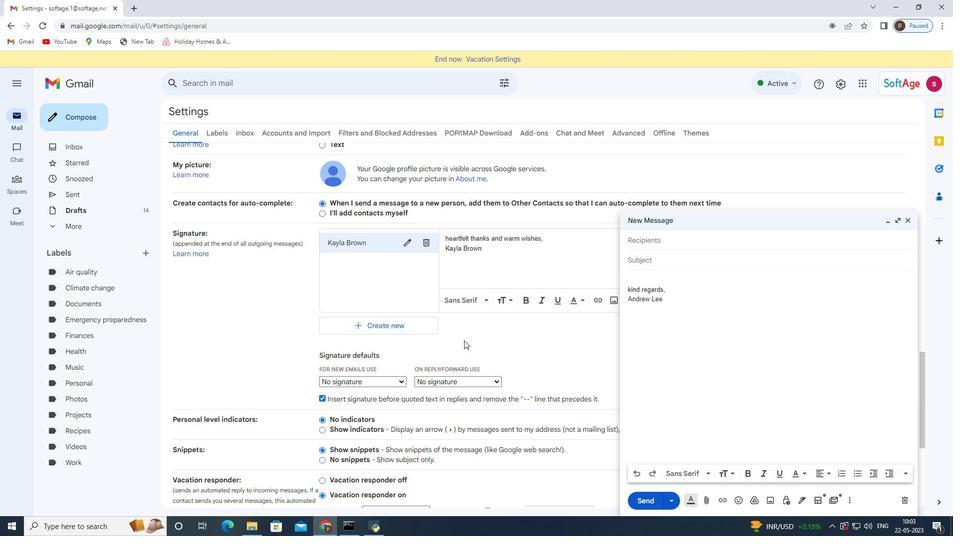 
Action: Mouse moved to (407, 279)
Screenshot: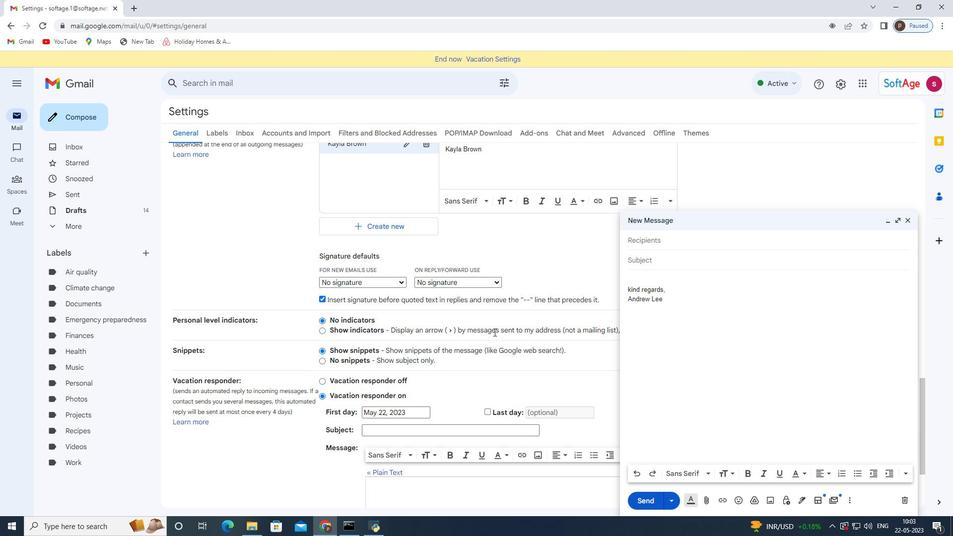 
Action: Mouse scrolled (407, 280) with delta (0, 0)
Screenshot: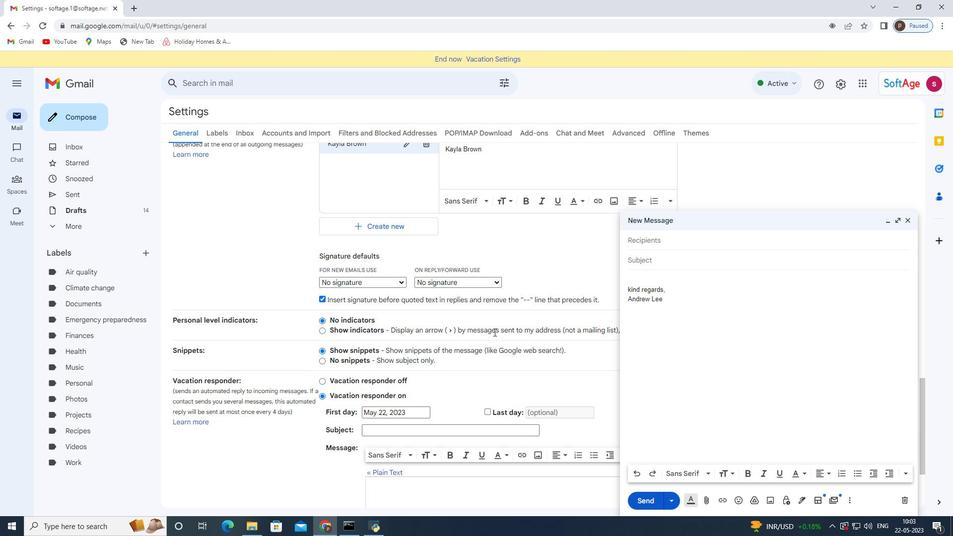 
Action: Mouse scrolled (407, 280) with delta (0, 0)
Screenshot: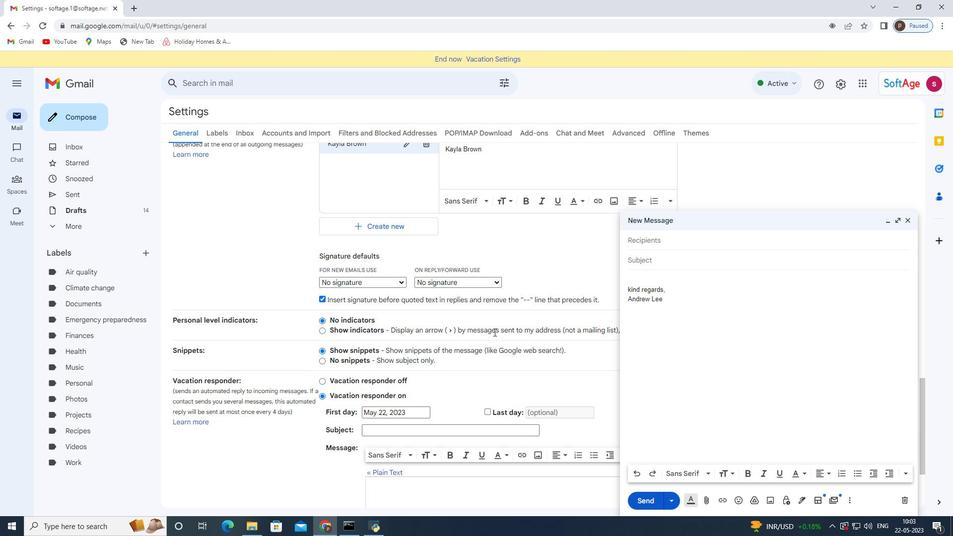 
Action: Mouse moved to (403, 298)
Screenshot: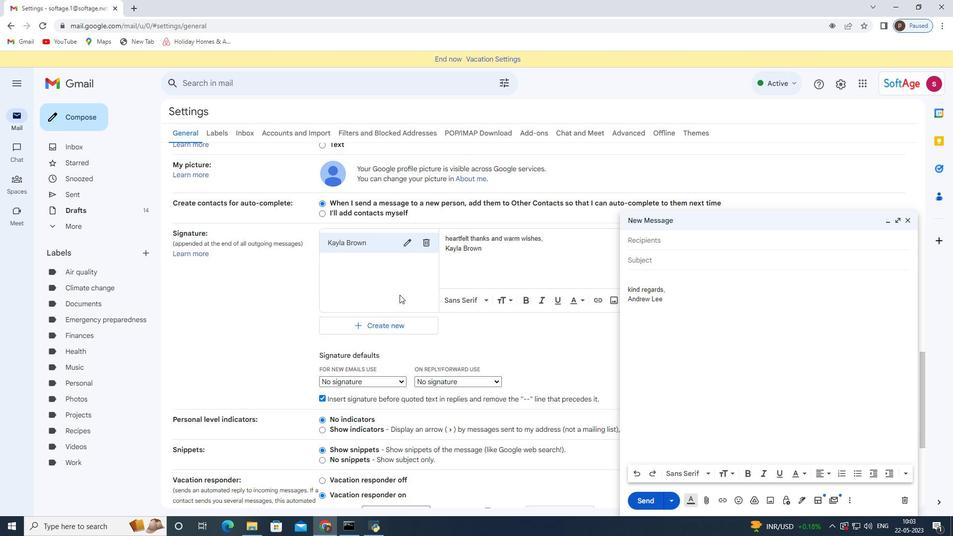 
Action: Mouse scrolled (403, 298) with delta (0, 0)
Screenshot: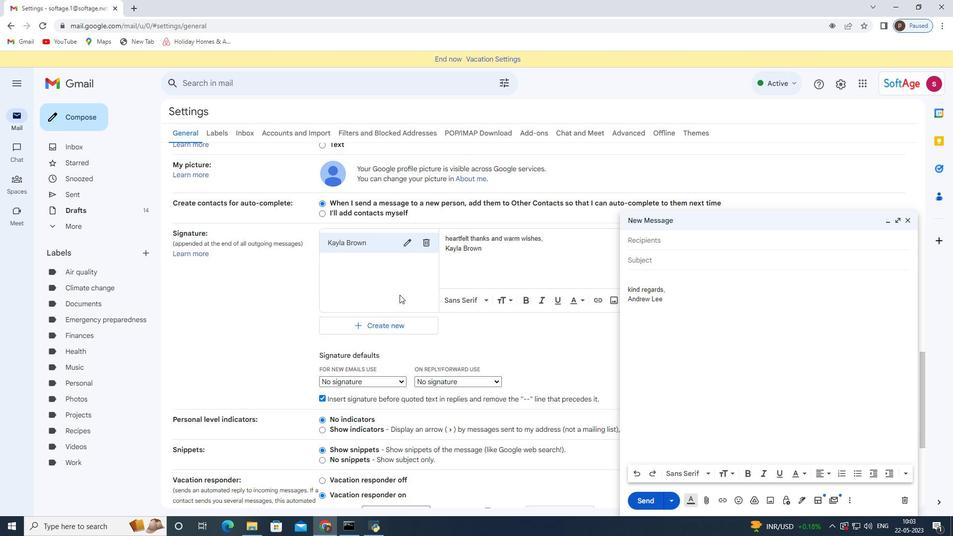 
Action: Mouse moved to (403, 299)
Screenshot: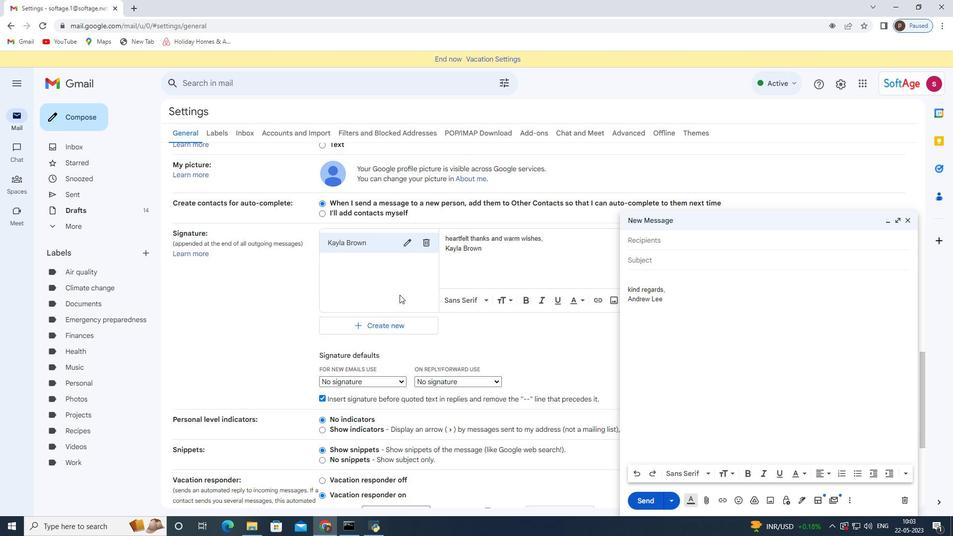 
Action: Mouse scrolled (403, 298) with delta (0, 0)
Screenshot: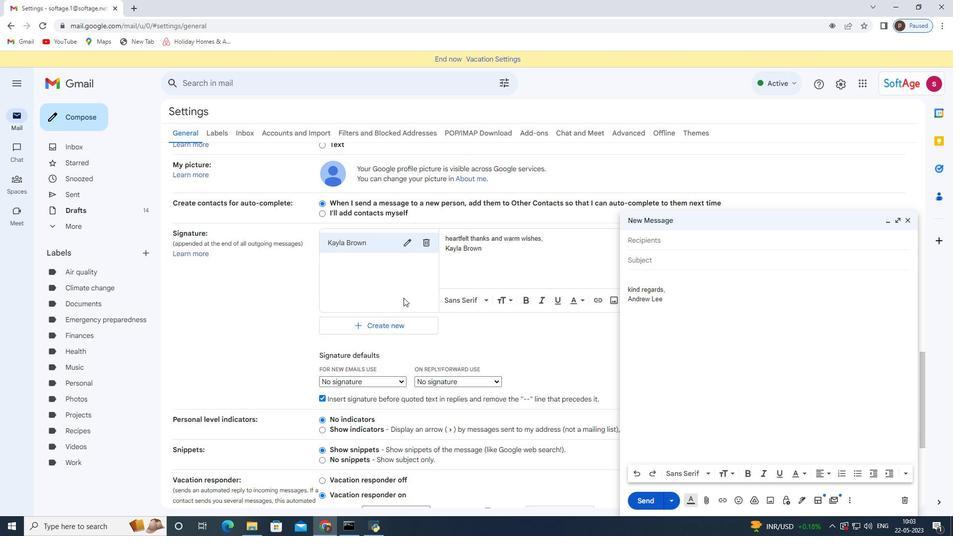 
Action: Mouse moved to (398, 278)
Screenshot: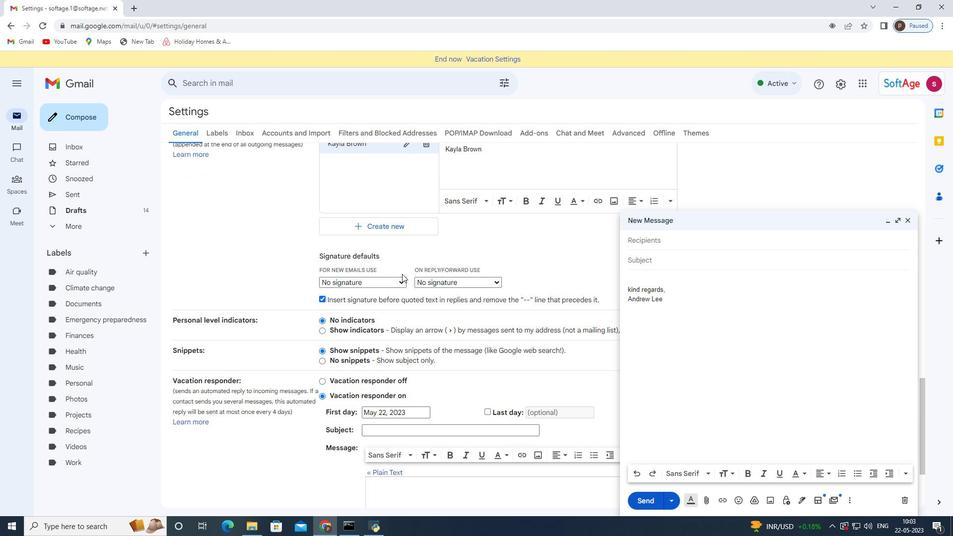 
Action: Mouse pressed left at (398, 278)
Screenshot: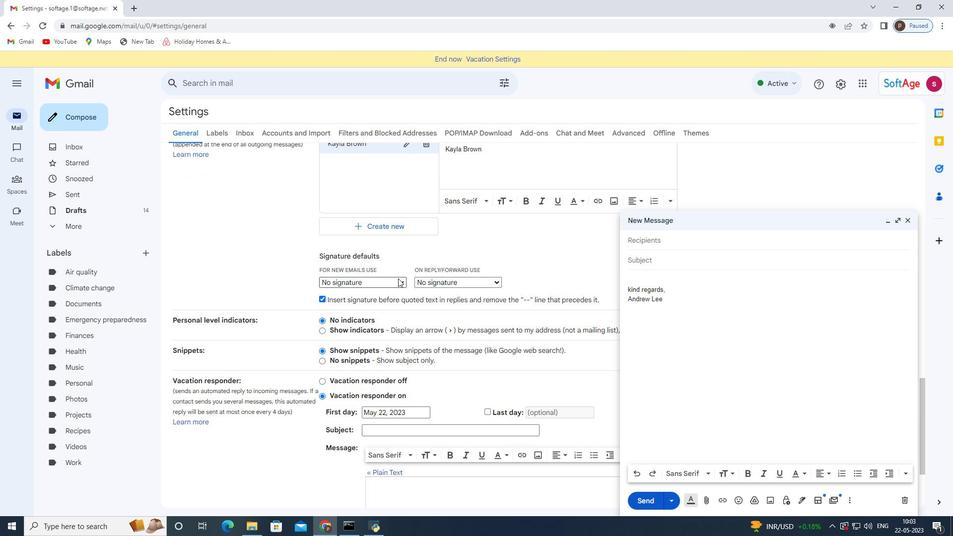 
Action: Mouse moved to (395, 305)
Screenshot: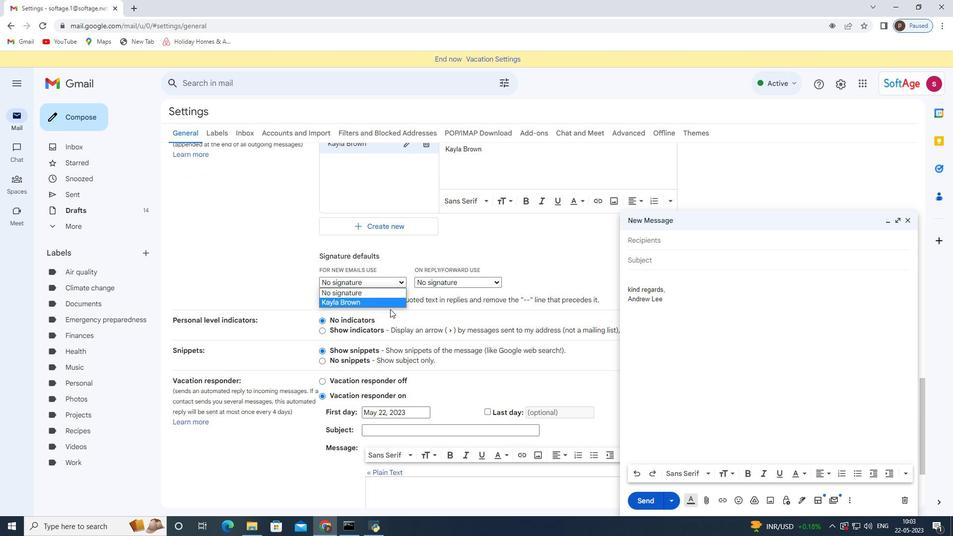 
Action: Mouse pressed left at (395, 305)
Screenshot: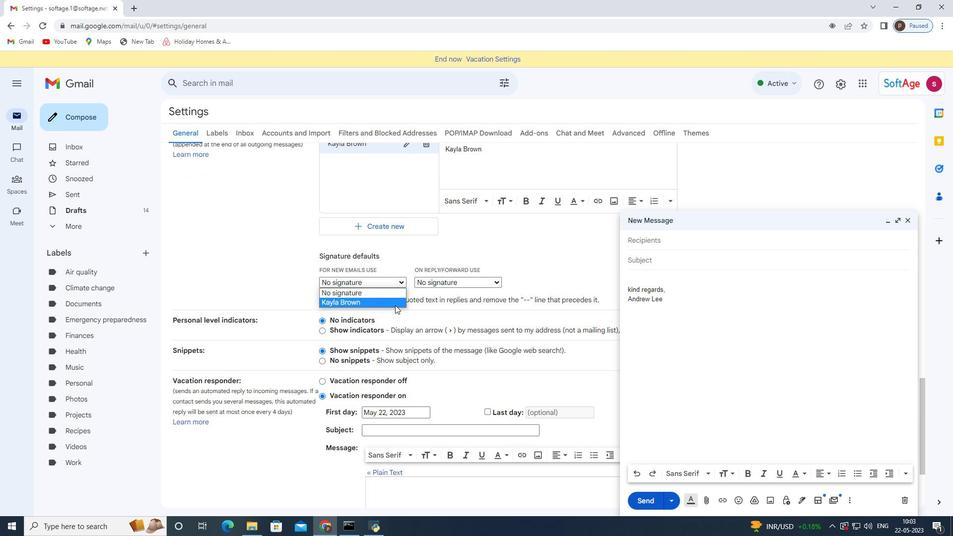 
Action: Mouse moved to (463, 284)
Screenshot: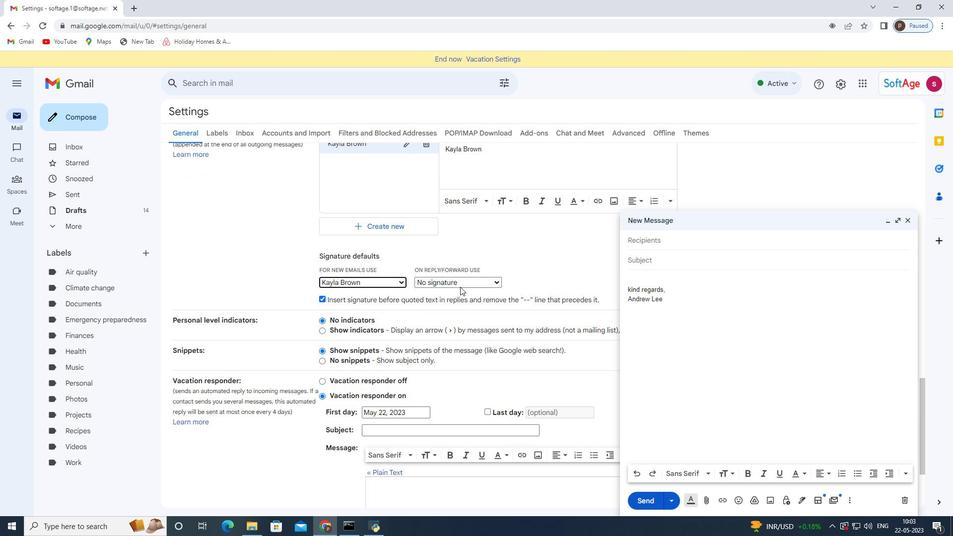 
Action: Mouse pressed left at (463, 284)
Screenshot: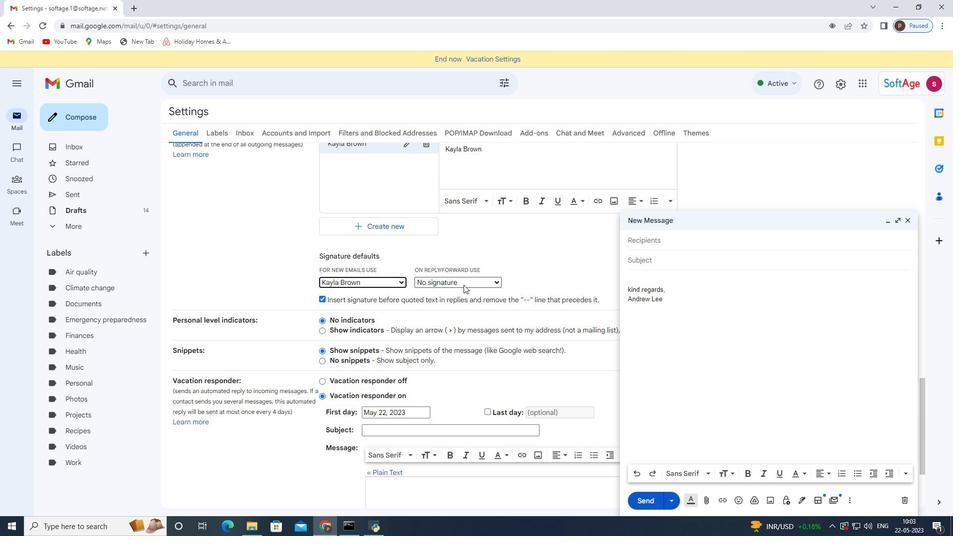
Action: Mouse moved to (457, 306)
Screenshot: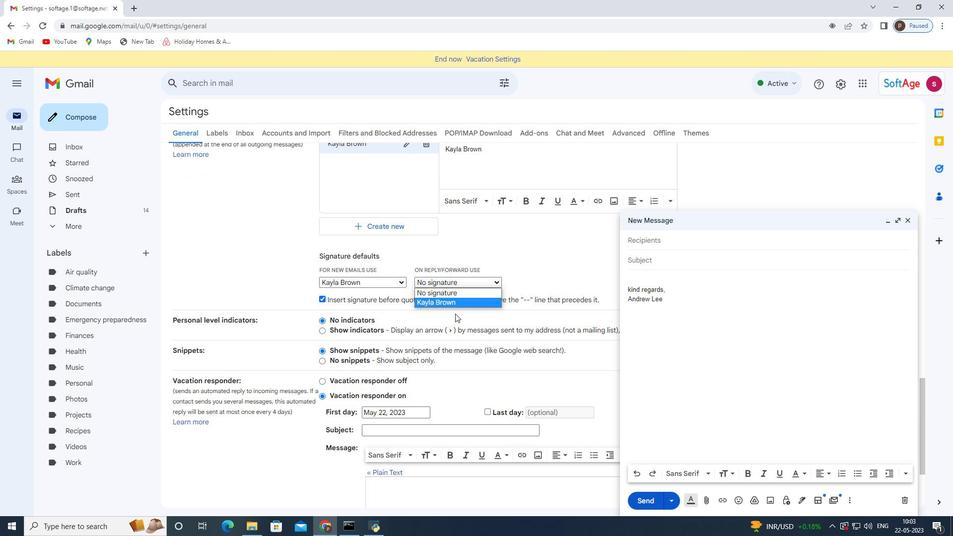 
Action: Mouse pressed left at (457, 306)
Screenshot: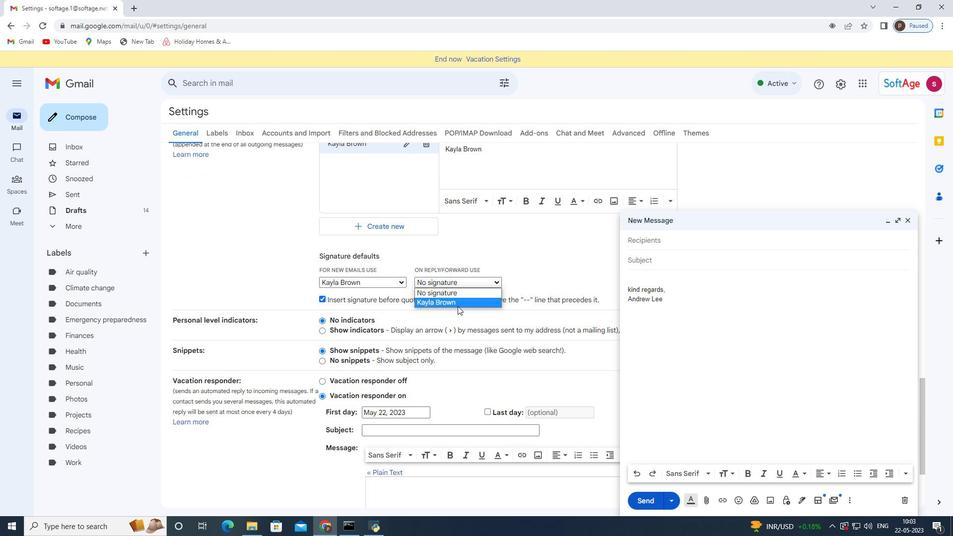 
Action: Mouse moved to (437, 324)
Screenshot: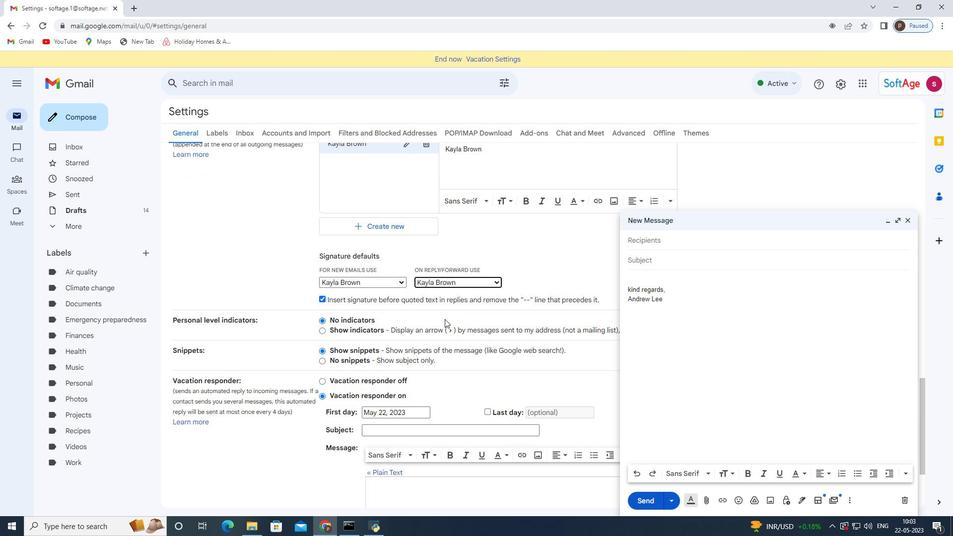 
Action: Mouse scrolled (437, 324) with delta (0, 0)
Screenshot: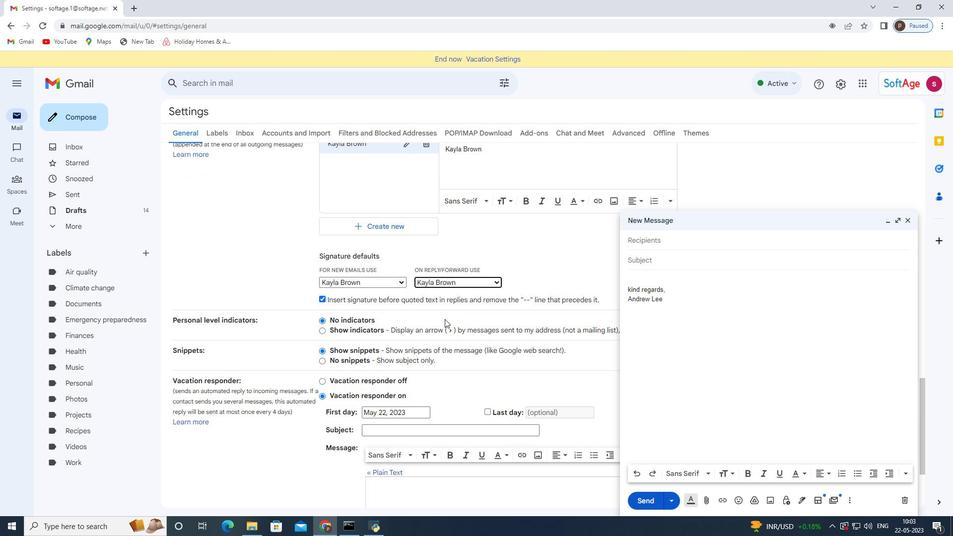 
Action: Mouse moved to (436, 324)
Screenshot: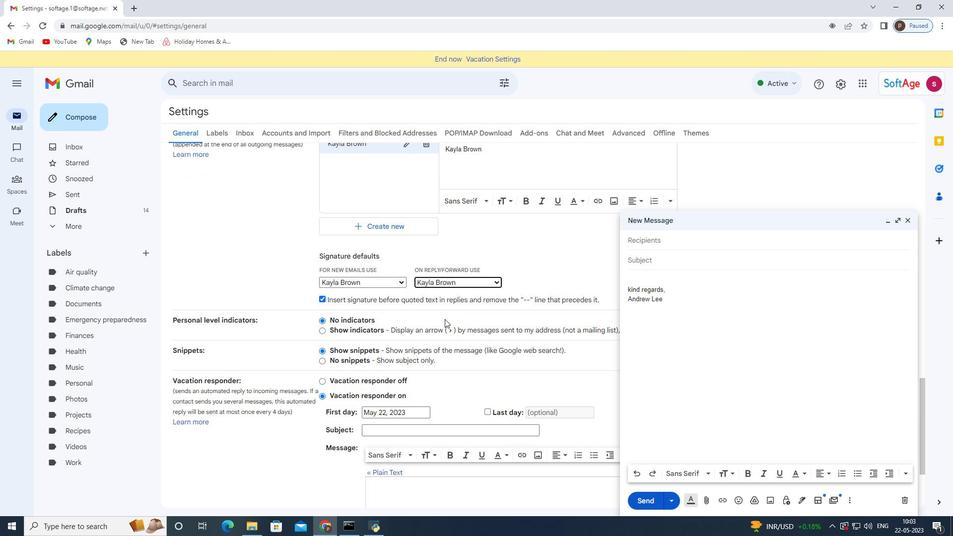 
Action: Mouse scrolled (436, 324) with delta (0, 0)
Screenshot: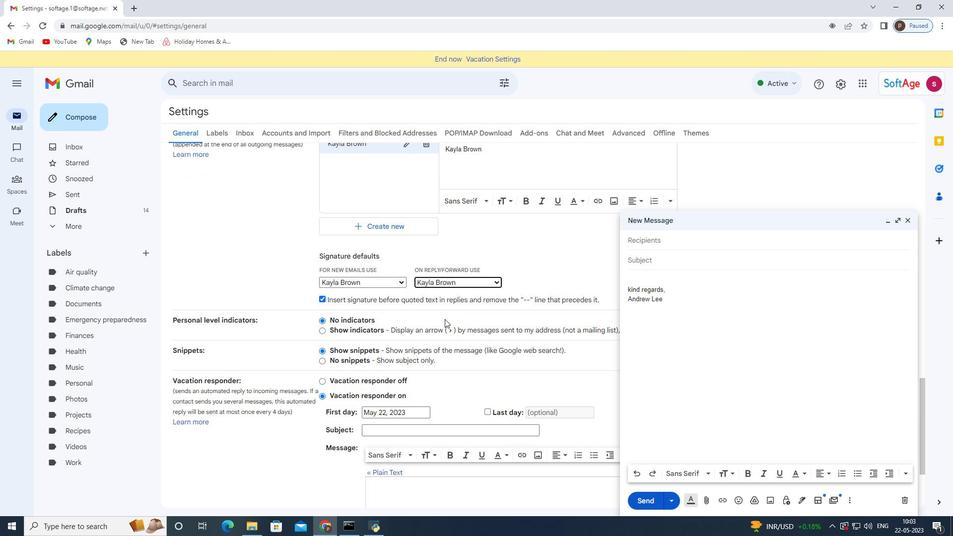 
Action: Mouse moved to (435, 325)
Screenshot: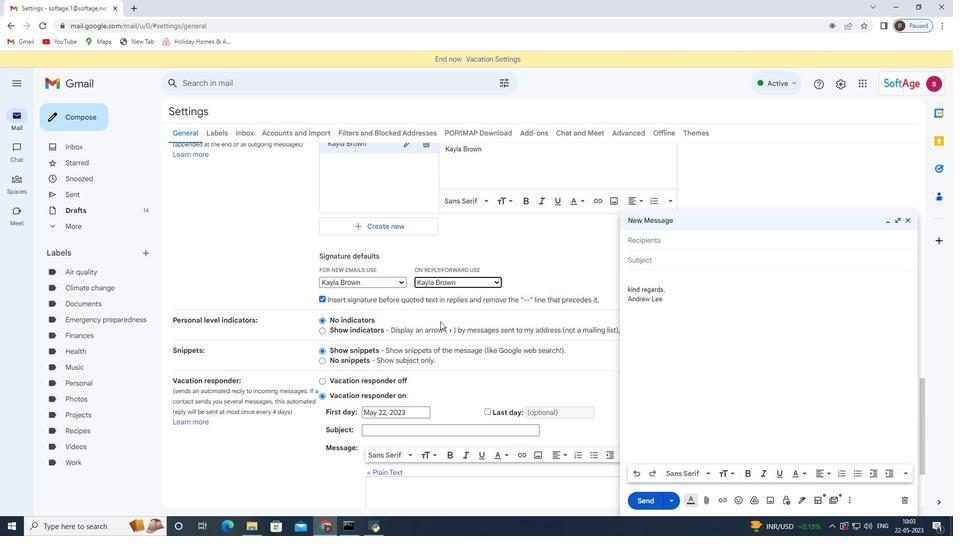 
Action: Mouse scrolled (435, 325) with delta (0, 0)
Screenshot: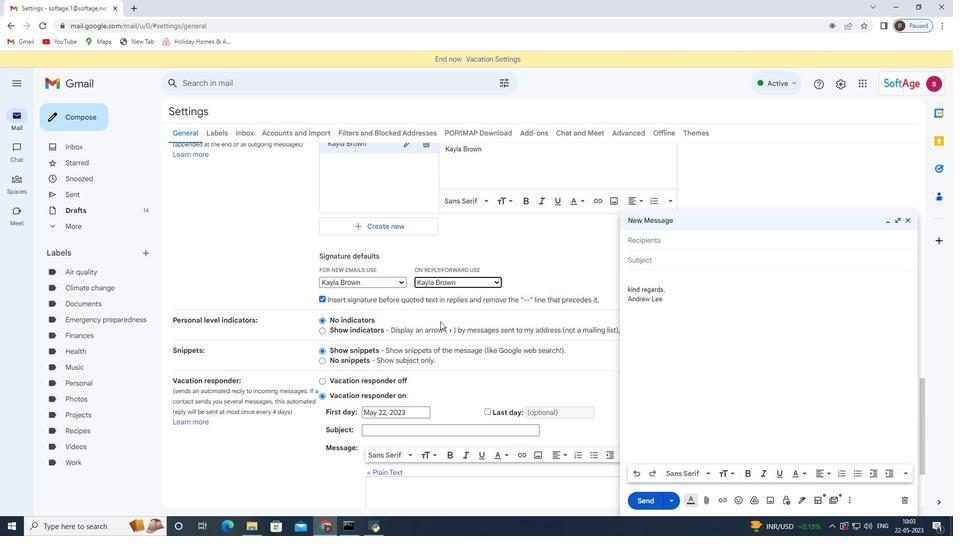 
Action: Mouse moved to (435, 325)
Screenshot: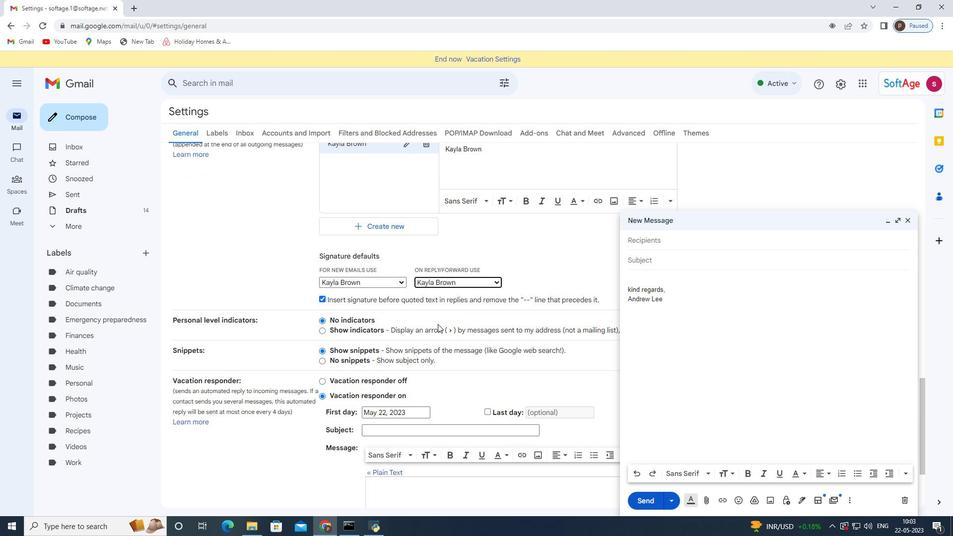 
Action: Mouse scrolled (435, 324) with delta (0, 0)
Screenshot: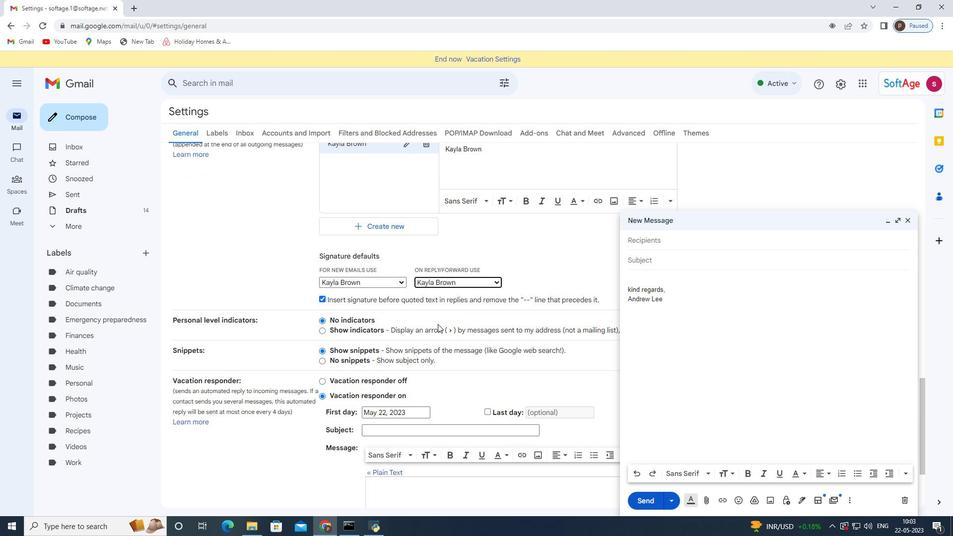 
Action: Mouse moved to (508, 486)
Screenshot: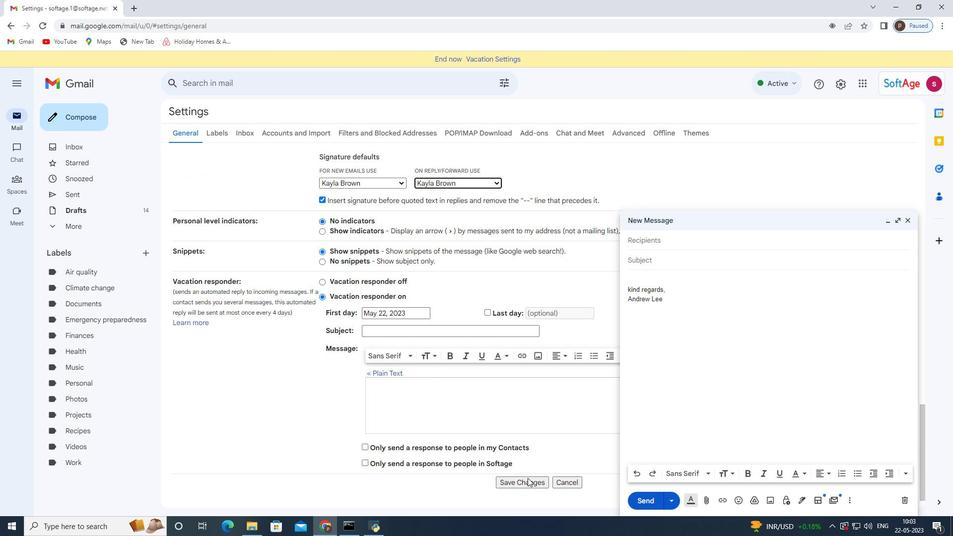 
Action: Mouse pressed left at (508, 486)
Screenshot: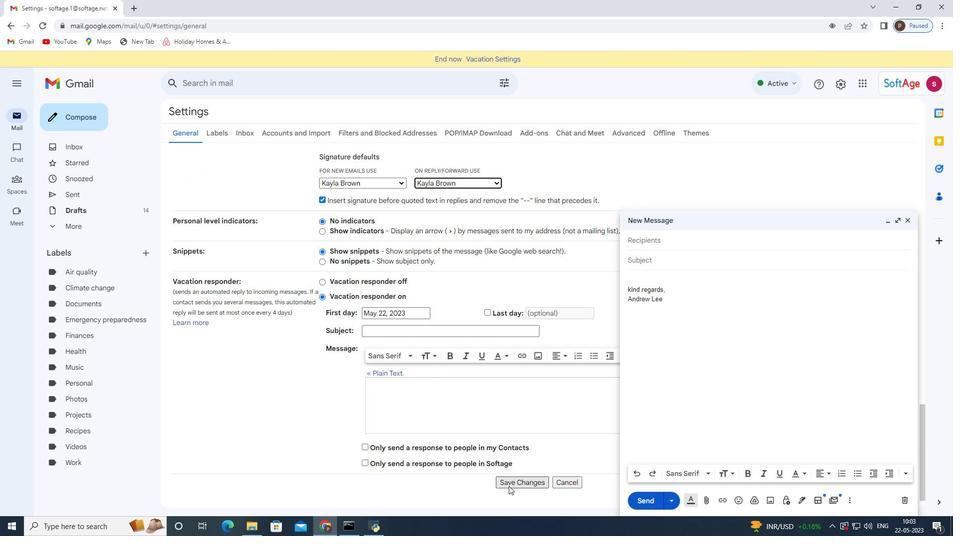 
Action: Mouse moved to (508, 486)
Screenshot: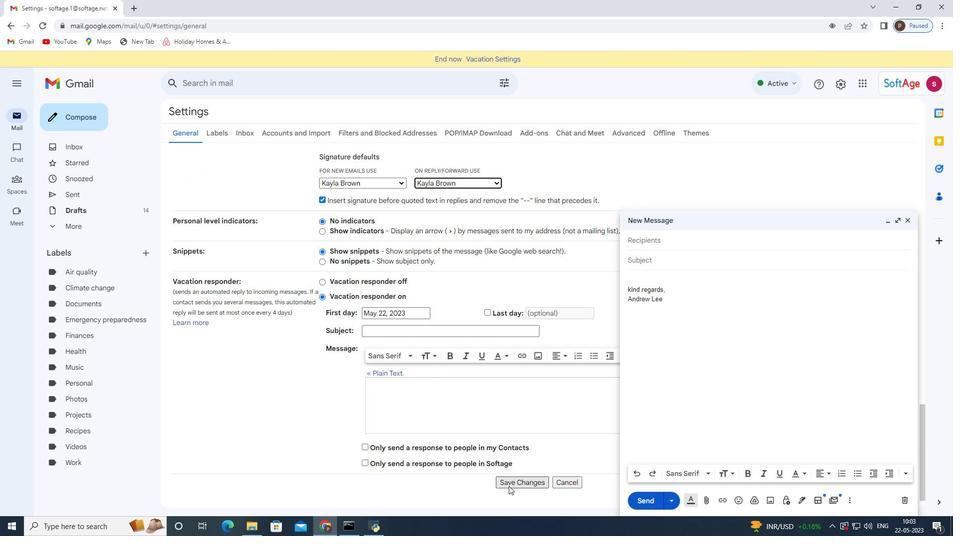
Action: Mouse scrolled (508, 487) with delta (0, 0)
Screenshot: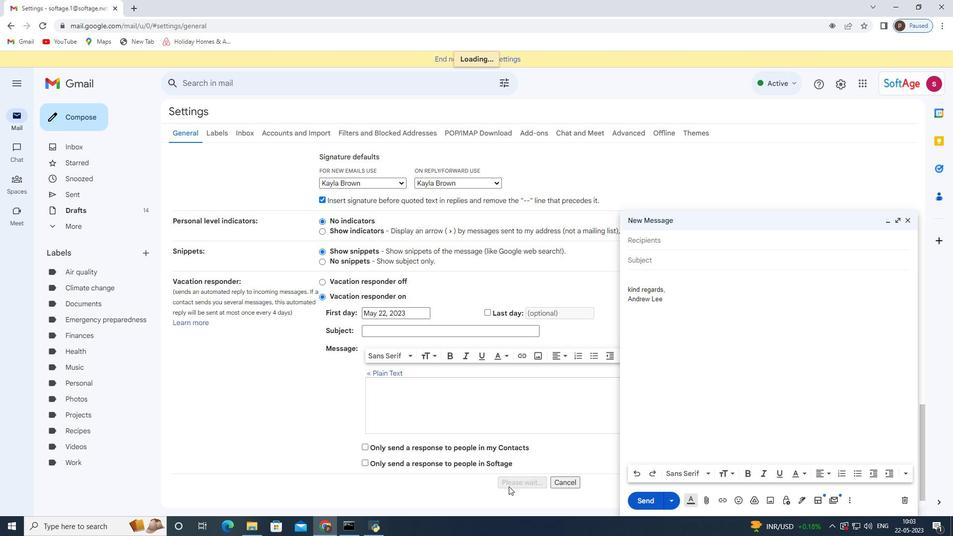 
Action: Mouse scrolled (508, 487) with delta (0, 0)
Screenshot: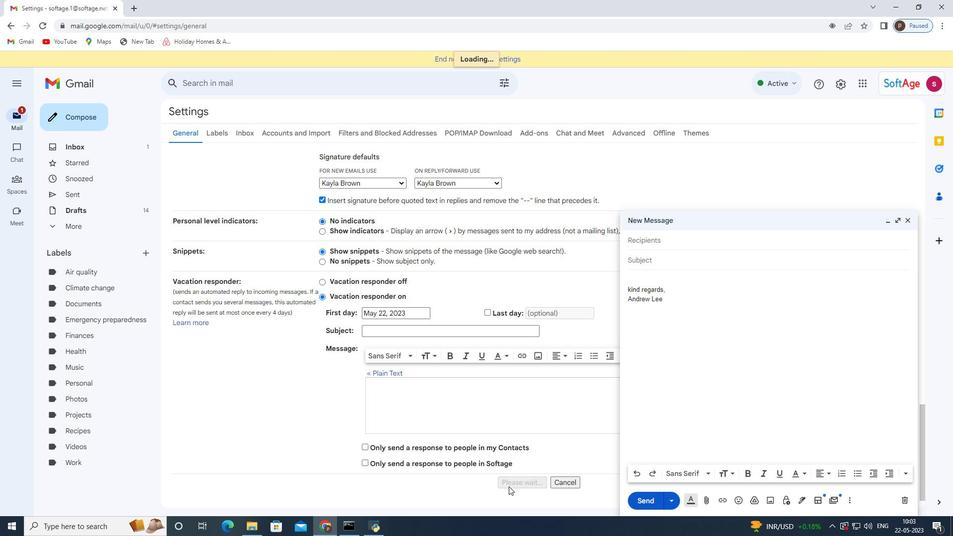 
Action: Mouse moved to (910, 220)
Screenshot: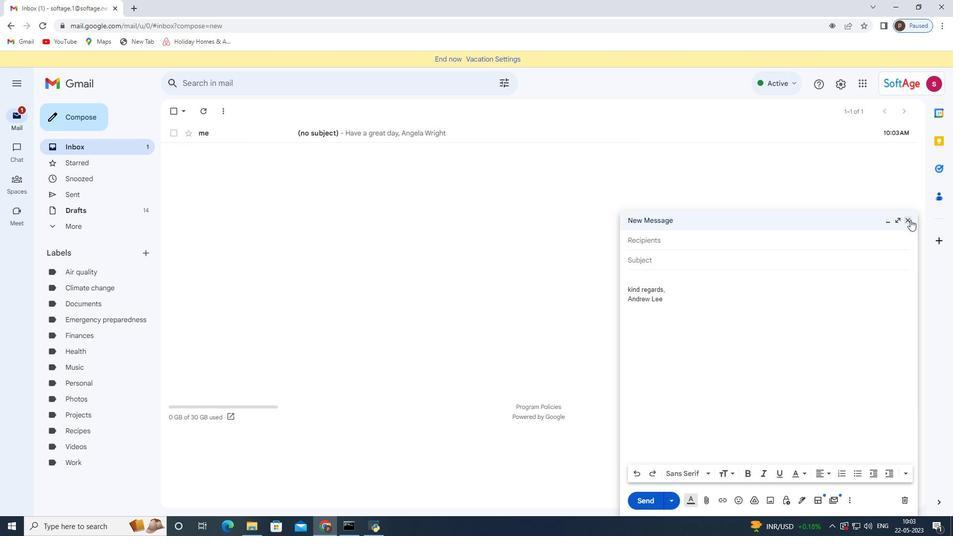 
Action: Mouse pressed left at (910, 220)
Screenshot: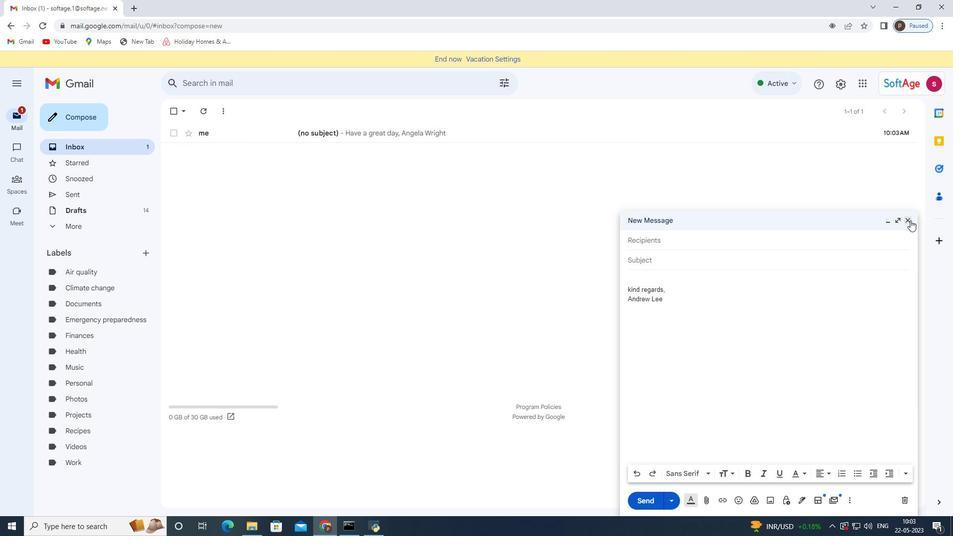 
Action: Mouse moved to (63, 118)
Screenshot: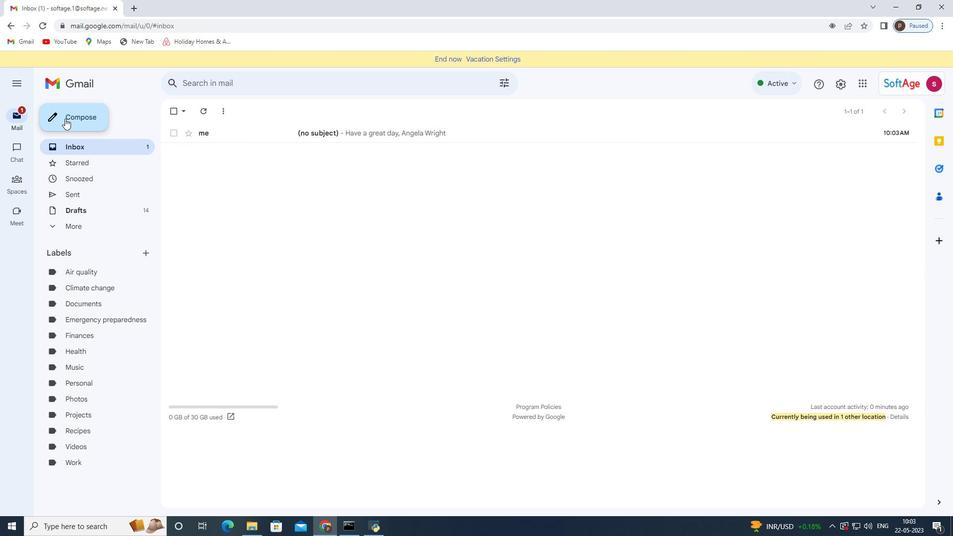 
Action: Mouse pressed left at (63, 118)
Screenshot: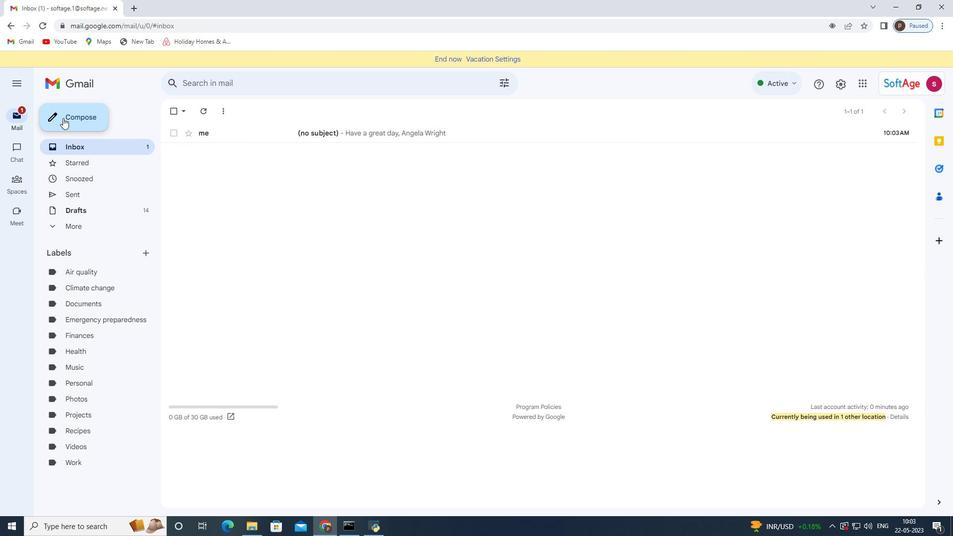 
Action: Mouse moved to (655, 240)
Screenshot: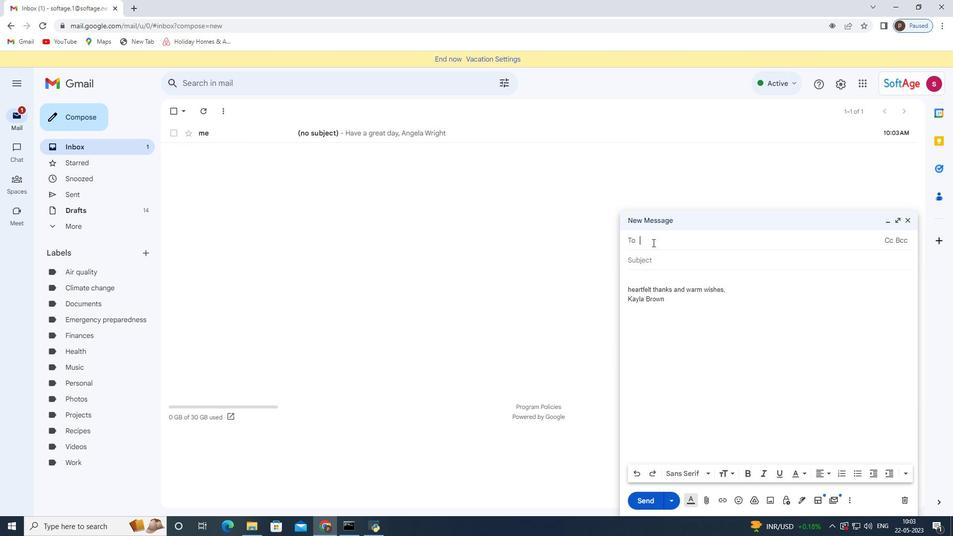 
Action: Mouse pressed left at (655, 240)
Screenshot: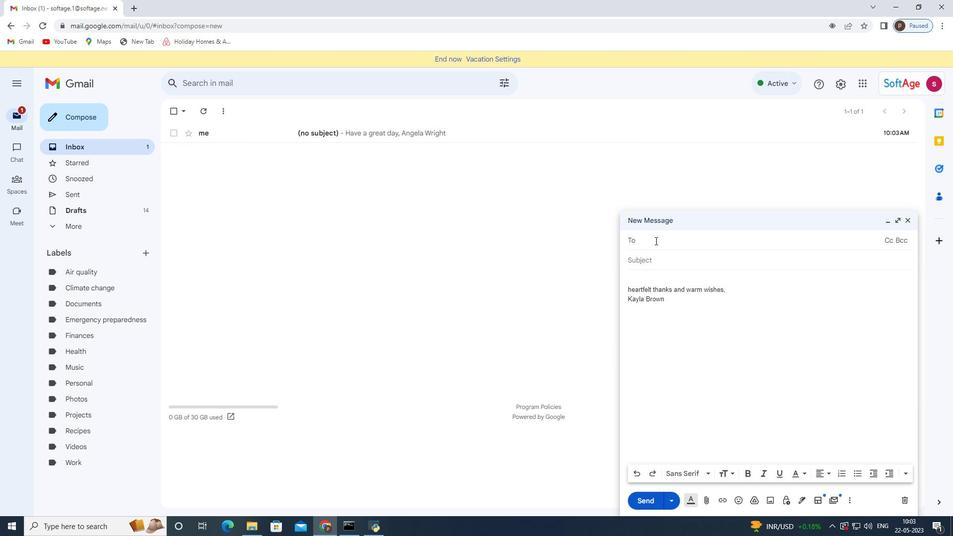 
Action: Key pressed <Key.shift>Softa
Screenshot: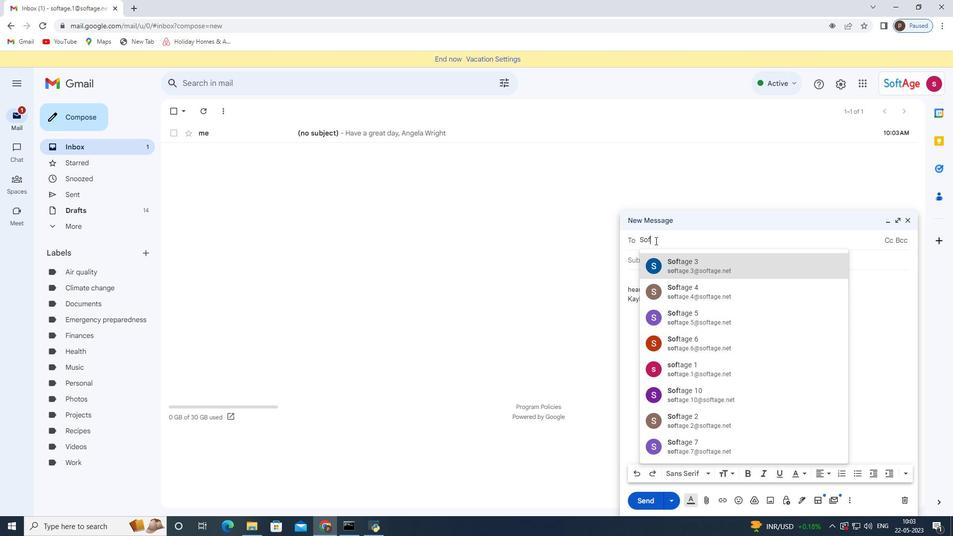 
Action: Mouse moved to (714, 262)
Screenshot: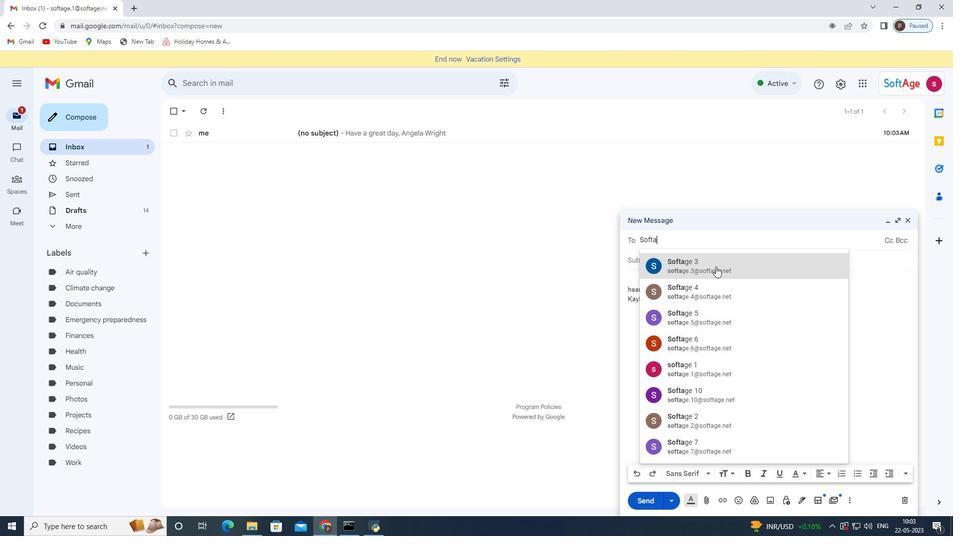 
Action: Mouse pressed left at (714, 262)
Screenshot: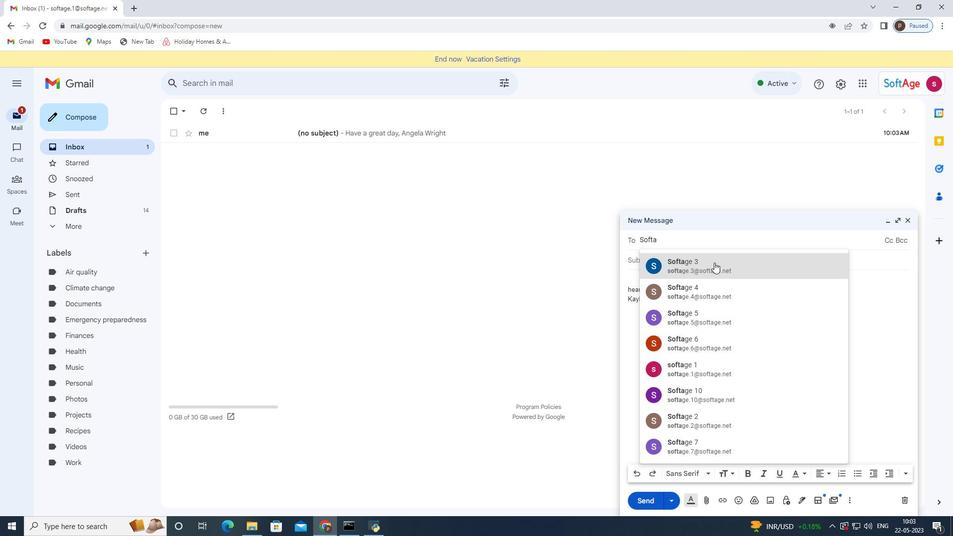 
Action: Mouse moved to (897, 221)
Screenshot: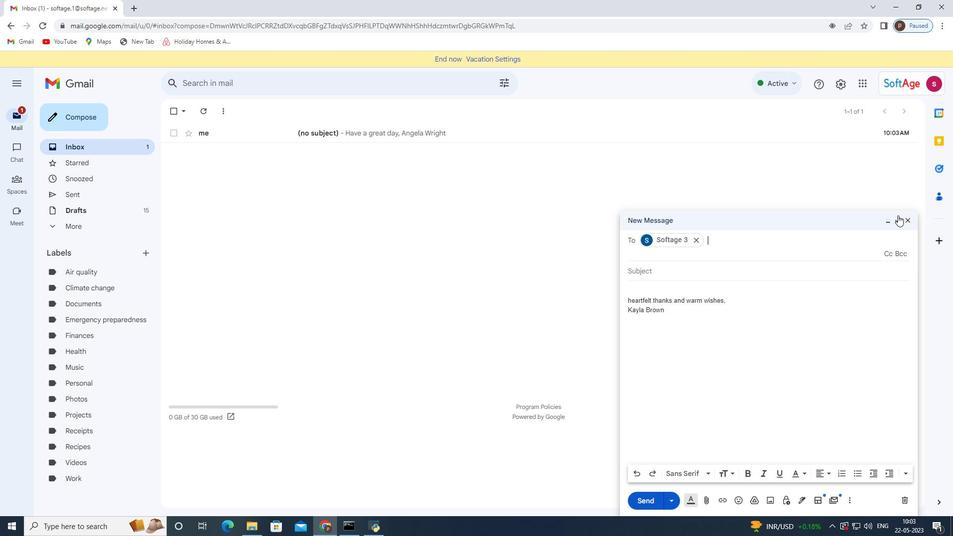 
Action: Mouse pressed left at (897, 221)
Screenshot: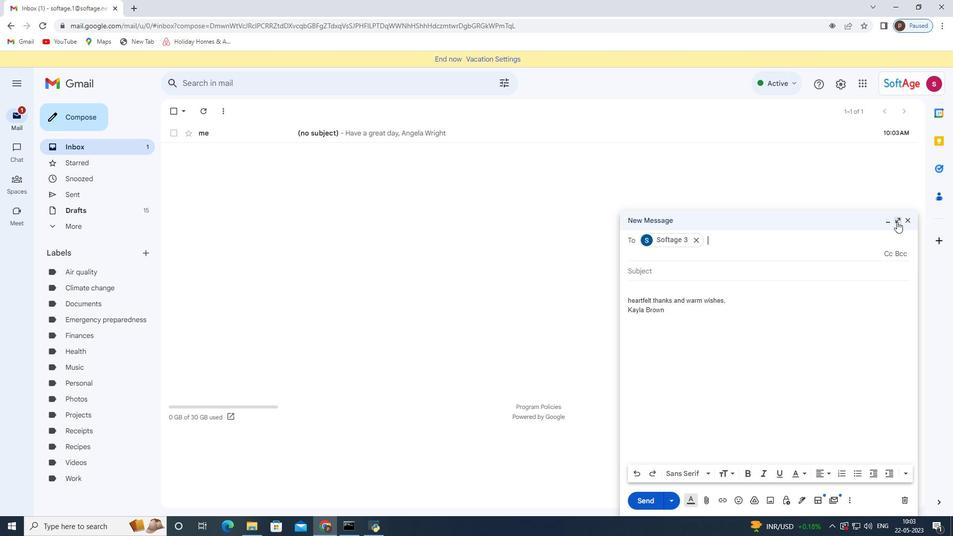 
Action: Mouse moved to (306, 487)
Screenshot: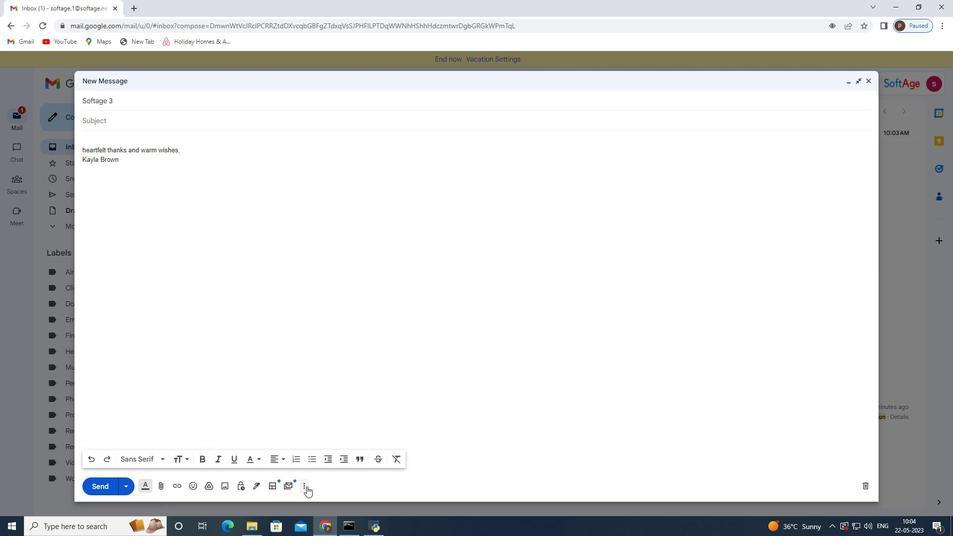 
Action: Mouse pressed left at (306, 487)
Screenshot: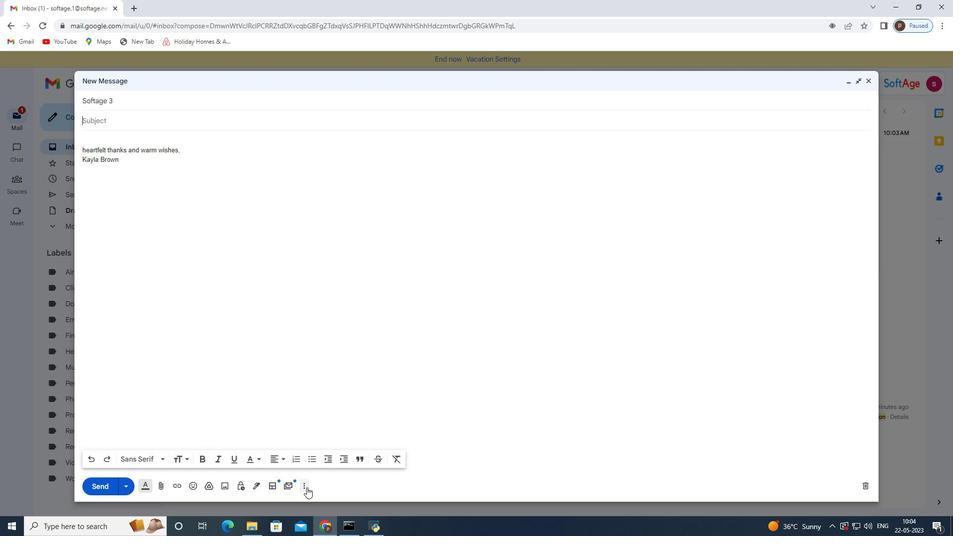 
Action: Mouse moved to (339, 389)
Screenshot: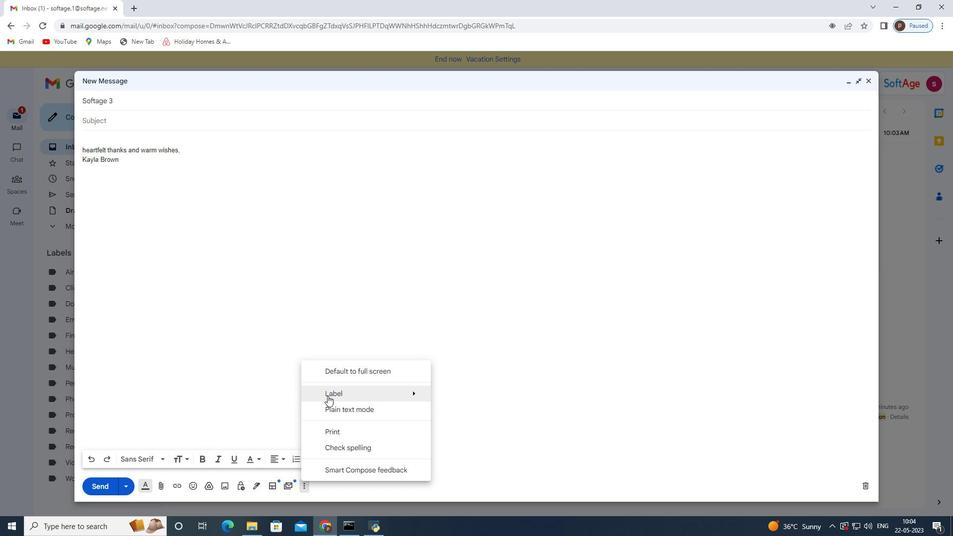 
Action: Mouse pressed left at (339, 389)
Screenshot: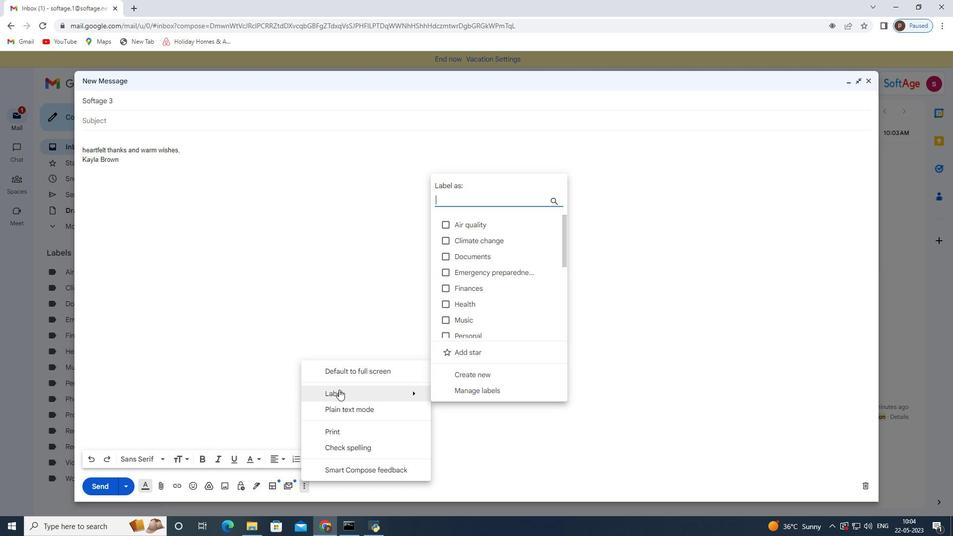 
Action: Mouse moved to (411, 394)
Screenshot: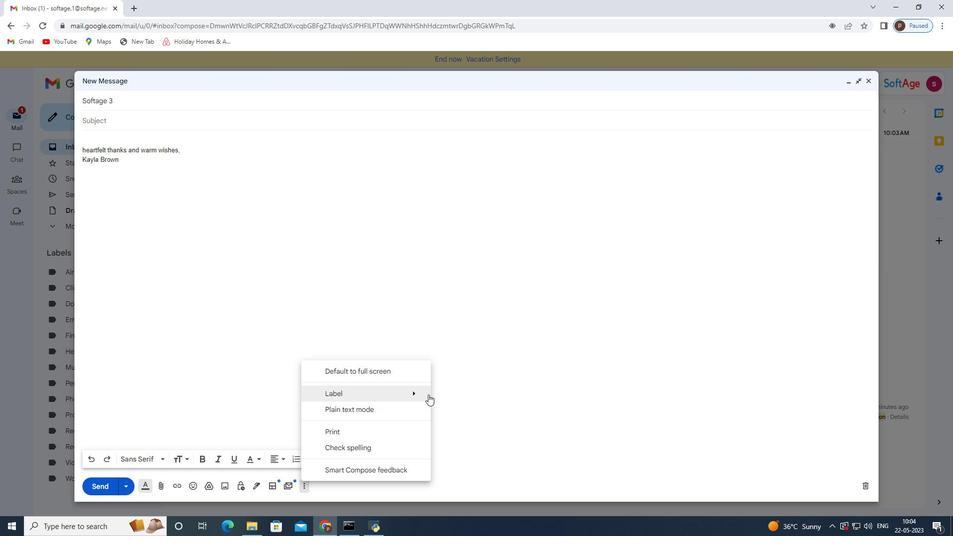 
Action: Mouse pressed left at (411, 394)
Screenshot: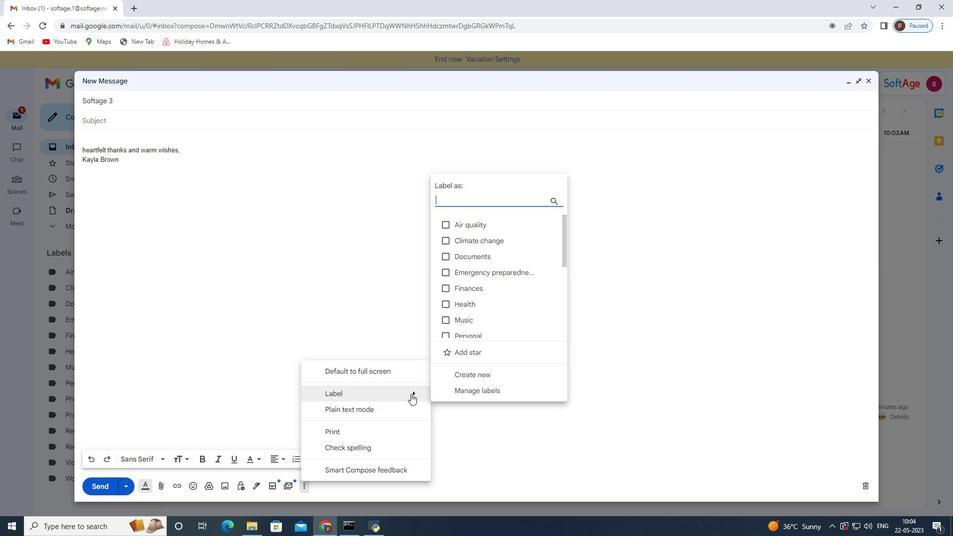 
Action: Mouse moved to (466, 197)
Screenshot: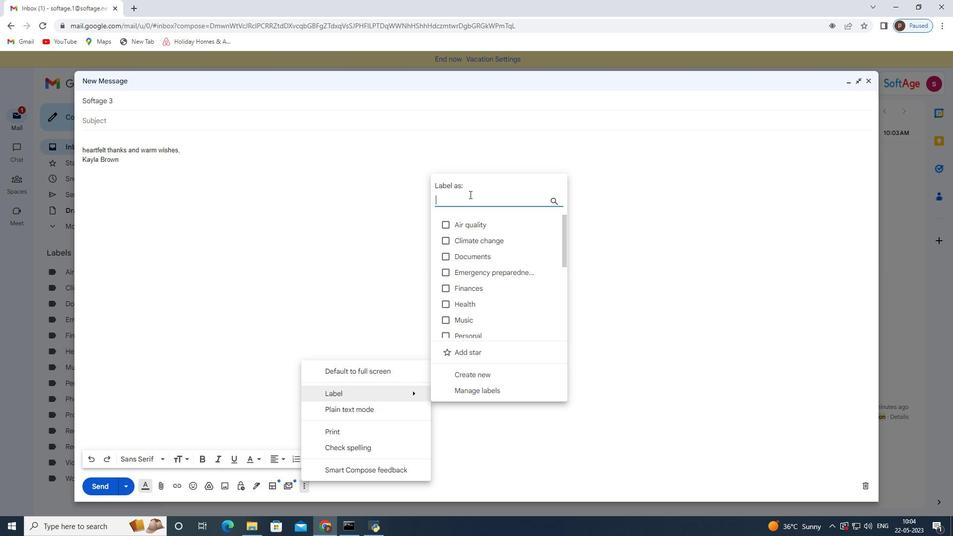 
Action: Mouse pressed left at (466, 197)
Screenshot: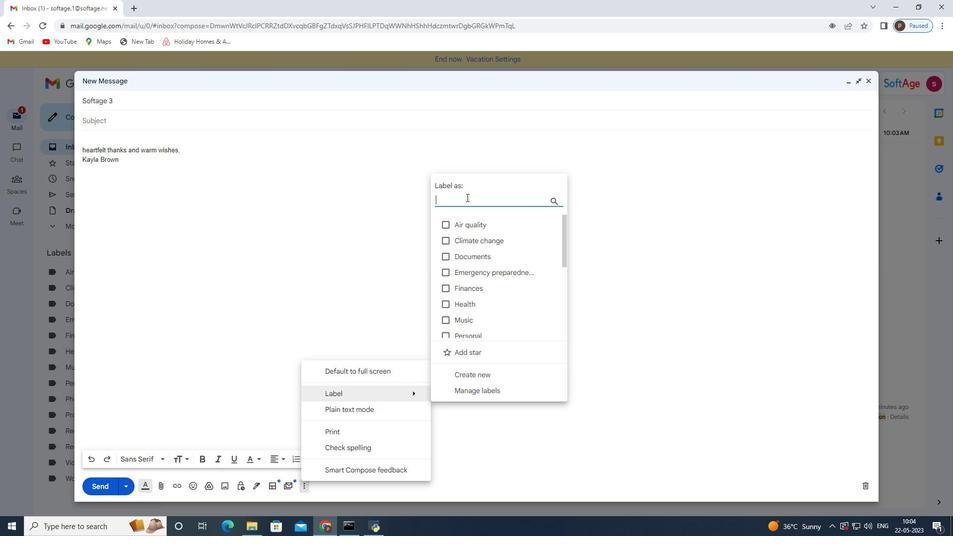 
Action: Mouse moved to (493, 374)
Screenshot: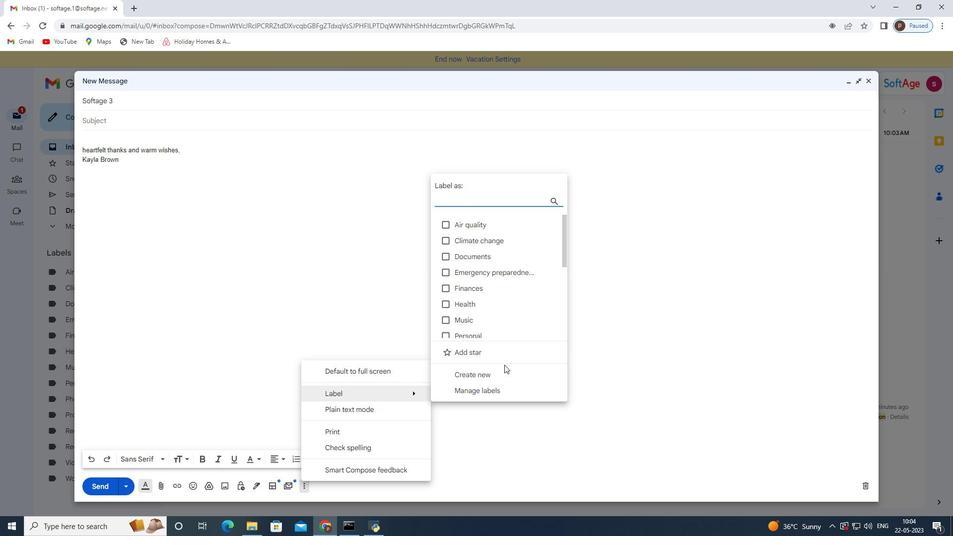 
Action: Mouse pressed left at (493, 374)
Screenshot: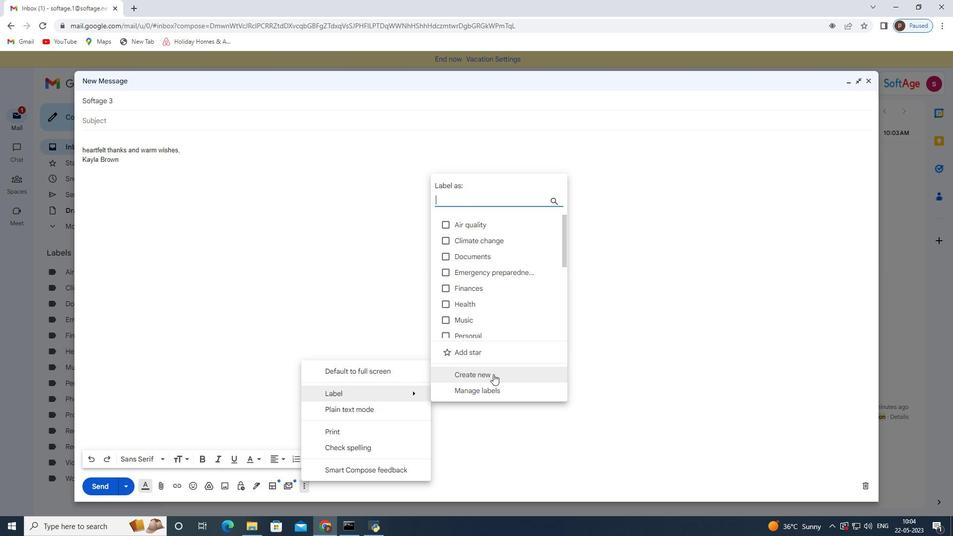 
Action: Mouse moved to (377, 271)
Screenshot: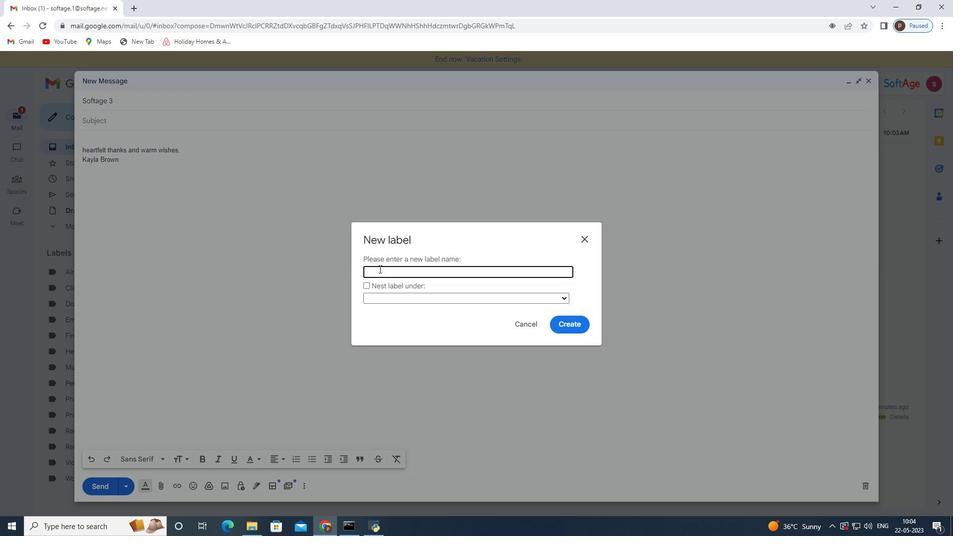 
Action: Mouse pressed left at (377, 271)
Screenshot: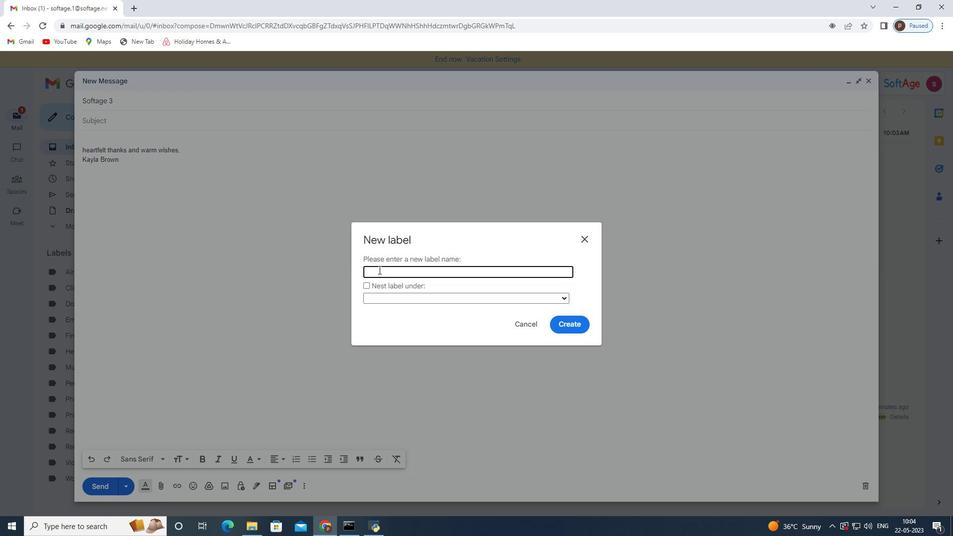 
Action: Key pressed <Key.shift>Water<Key.space>quality
Screenshot: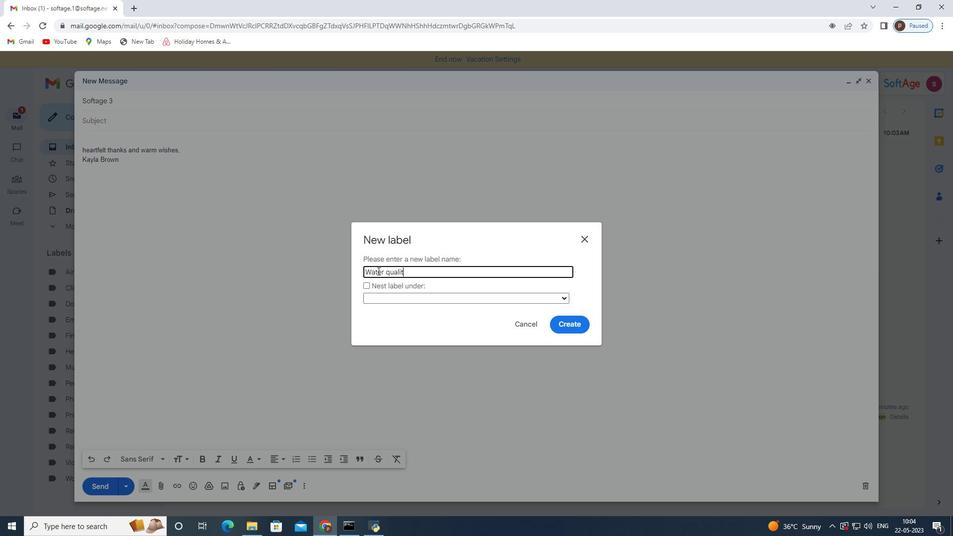 
Action: Mouse moved to (570, 324)
Screenshot: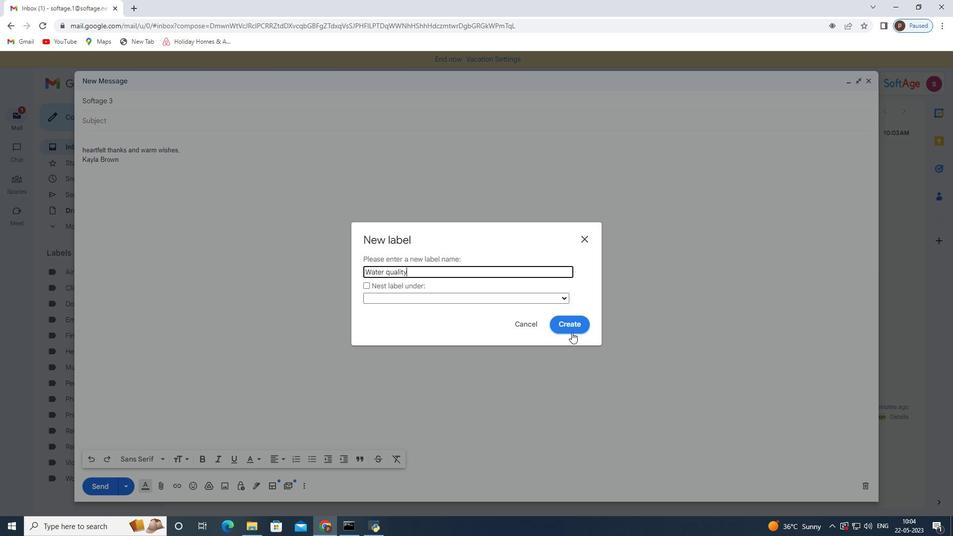 
Action: Mouse pressed left at (570, 324)
Screenshot: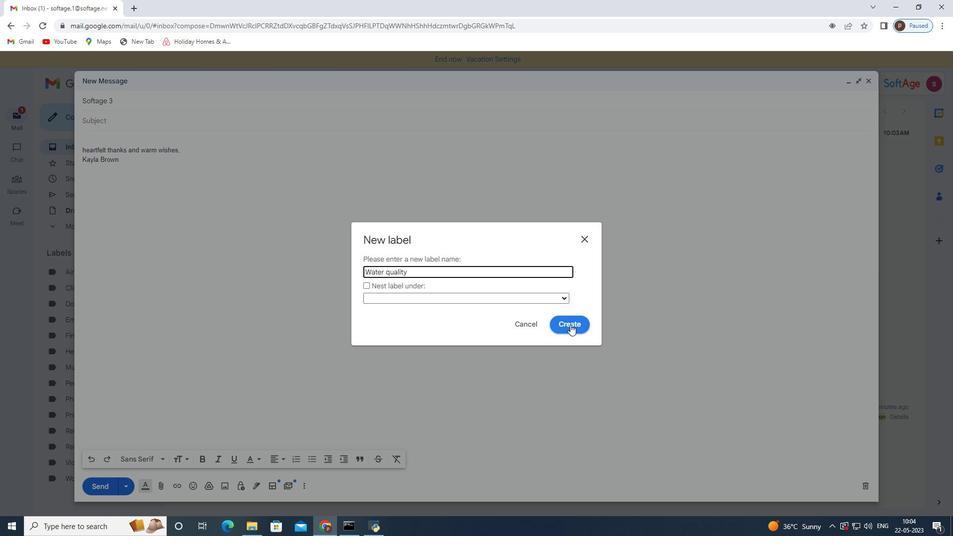 
Action: Mouse moved to (119, 96)
Screenshot: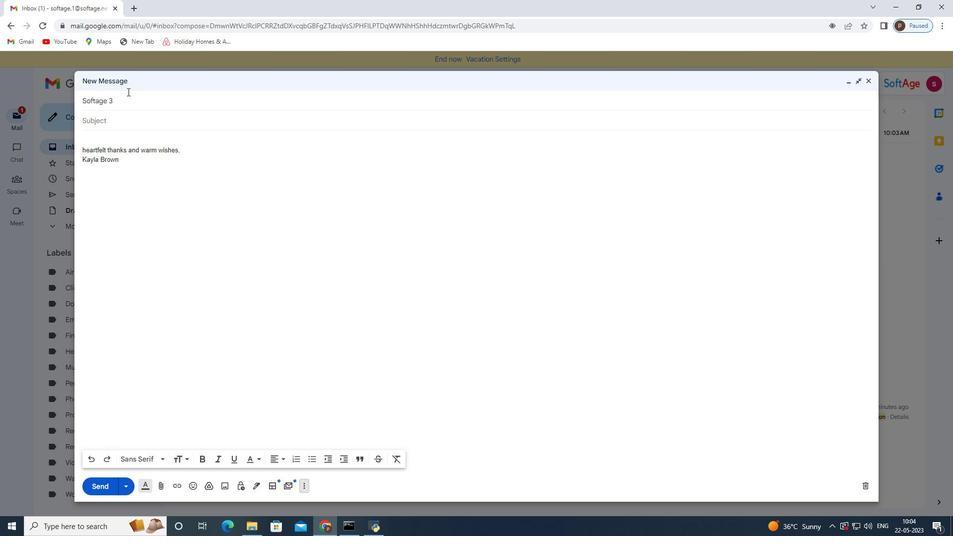 
Action: Mouse pressed left at (119, 96)
Screenshot: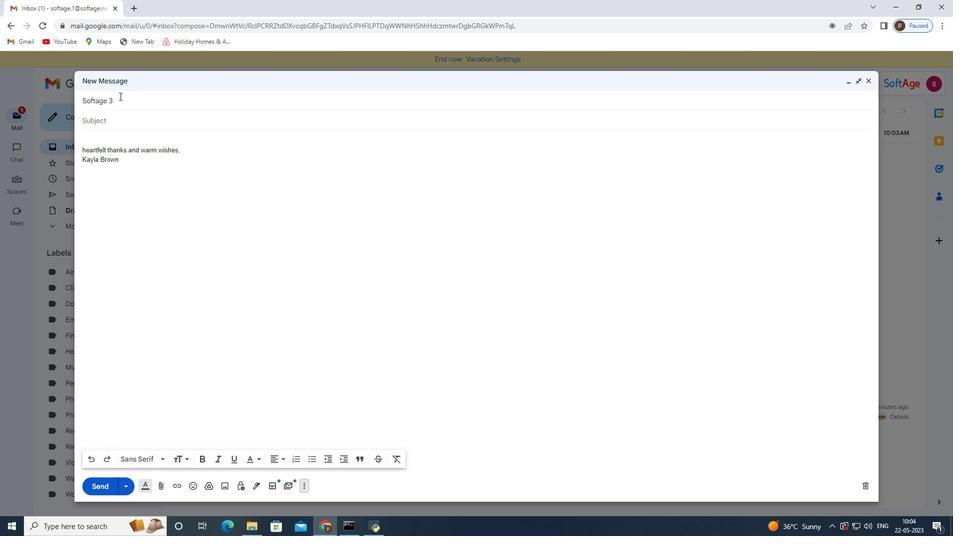 
Action: Mouse moved to (100, 484)
Screenshot: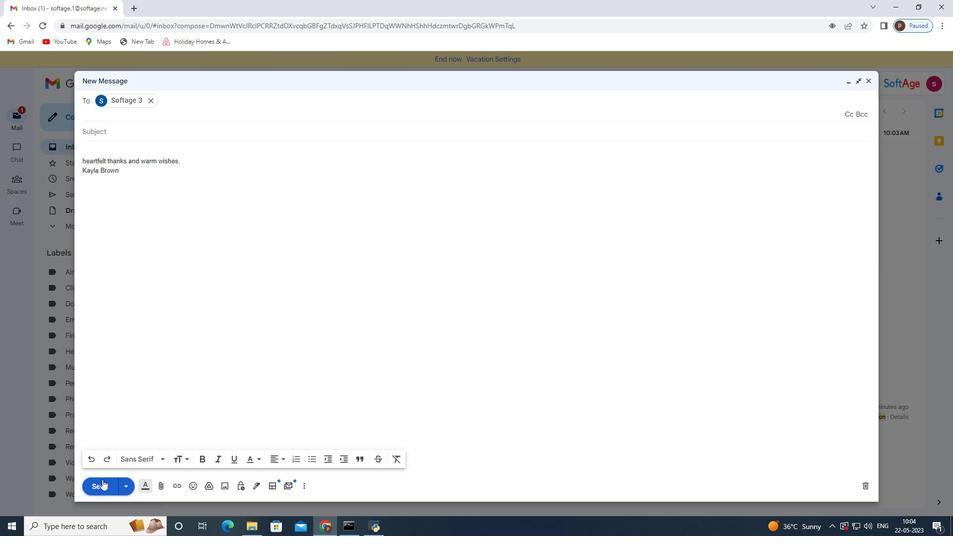 
Action: Mouse pressed left at (100, 484)
Screenshot: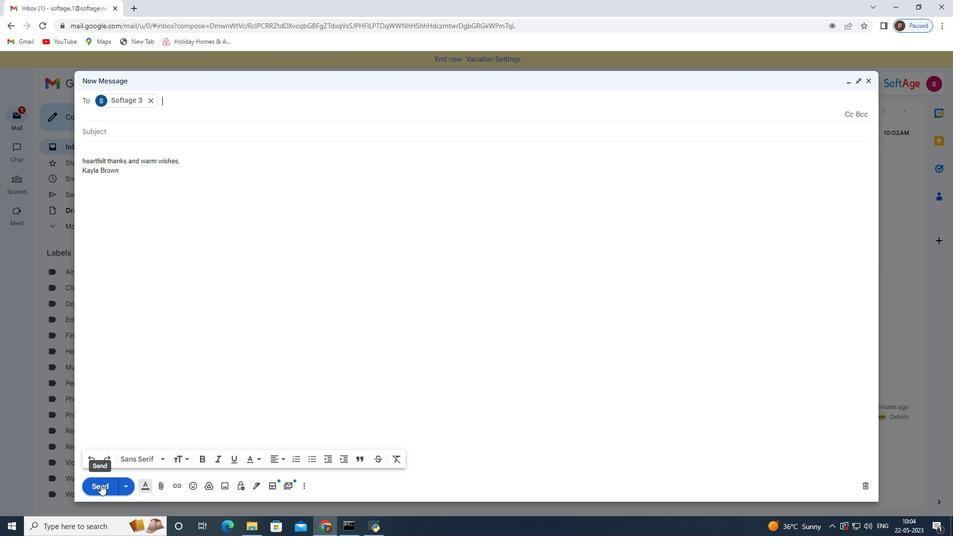 
